 Task: Open Card Sales Pipeline Management in Board Knowledge Sharing to Workspace Accounts Payable and add a team member Softage.3@softage.net, a label Orange, a checklist Audit Support, an attachment from your computer, a color Orange and finally, add a card description 'Develop and launch new customer retention program for high-value customers' and a comment 'This task requires us to be proactive and take initiative, rather than waiting for others to act.'. Add a start date 'Jan 07, 1900' with a due date 'Jan 14, 1900'
Action: Mouse moved to (17, 241)
Screenshot: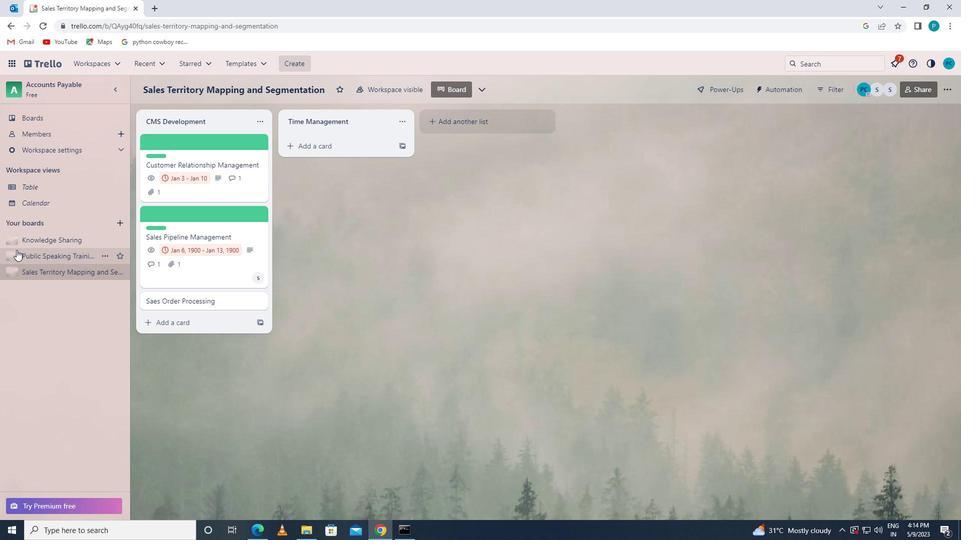
Action: Mouse pressed left at (17, 241)
Screenshot: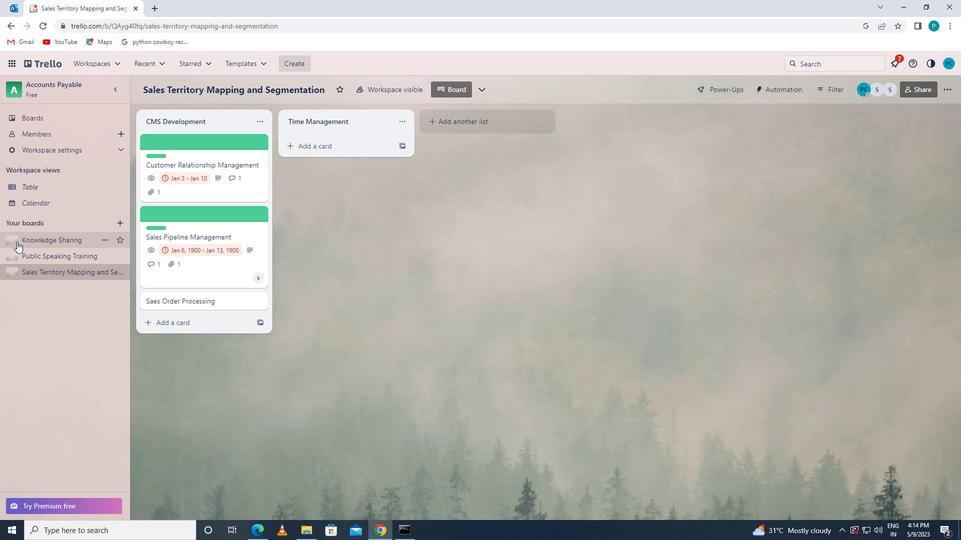 
Action: Mouse moved to (209, 313)
Screenshot: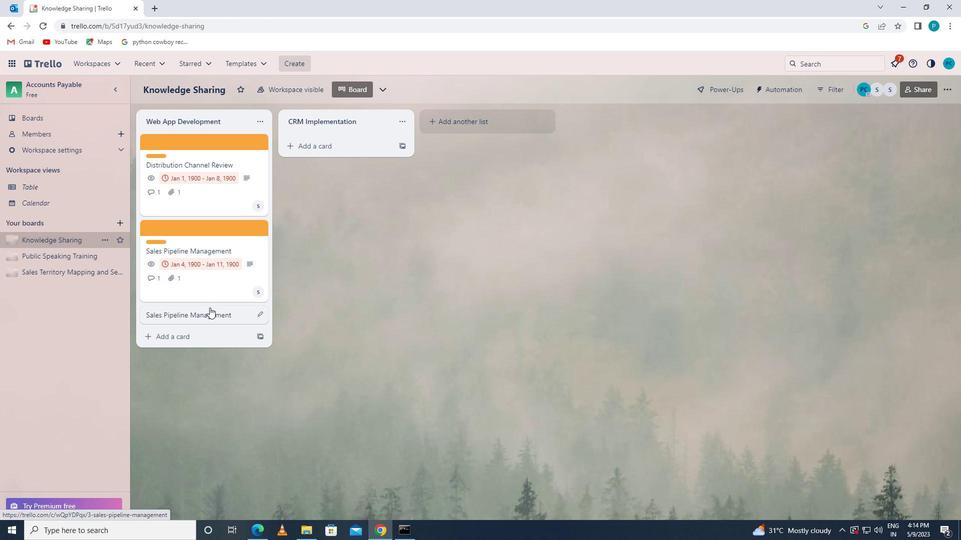 
Action: Mouse pressed left at (209, 313)
Screenshot: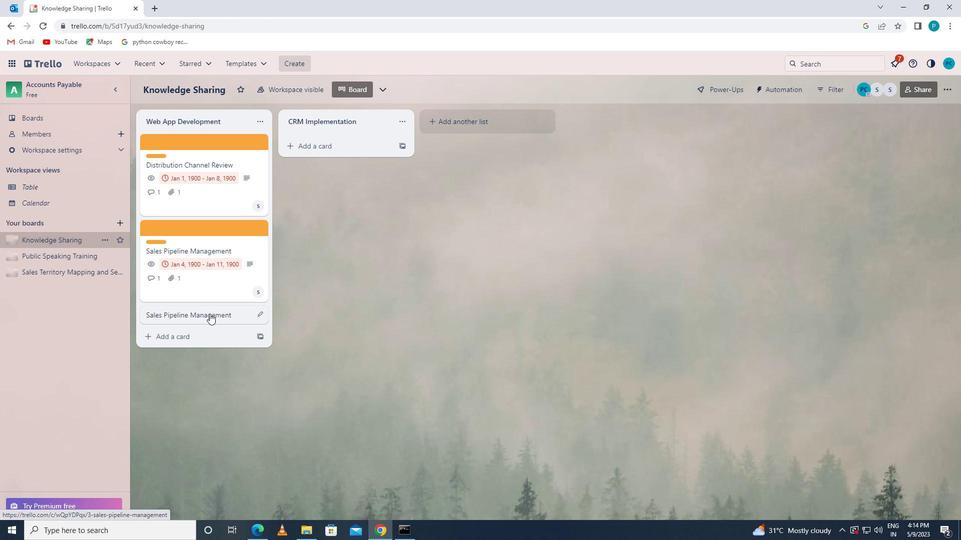 
Action: Mouse moved to (608, 178)
Screenshot: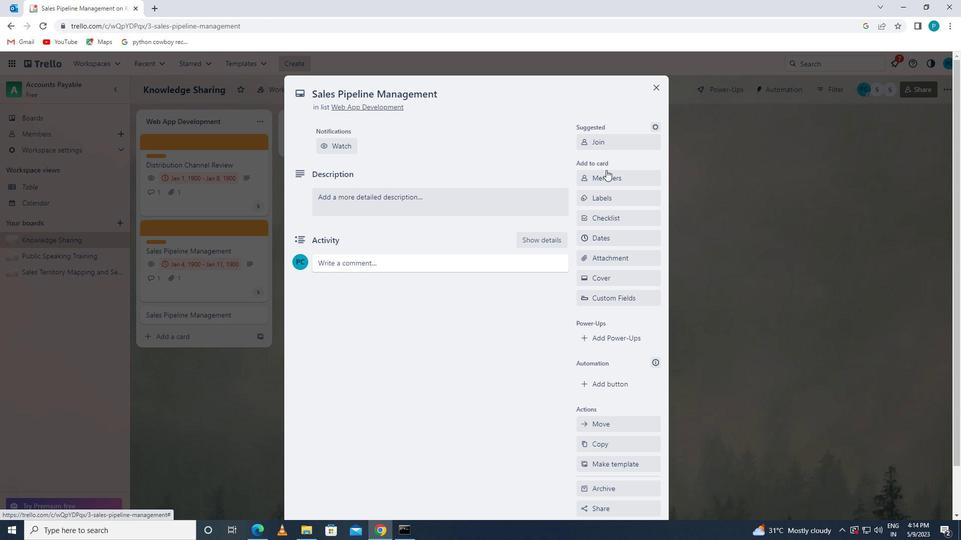
Action: Mouse pressed left at (608, 178)
Screenshot: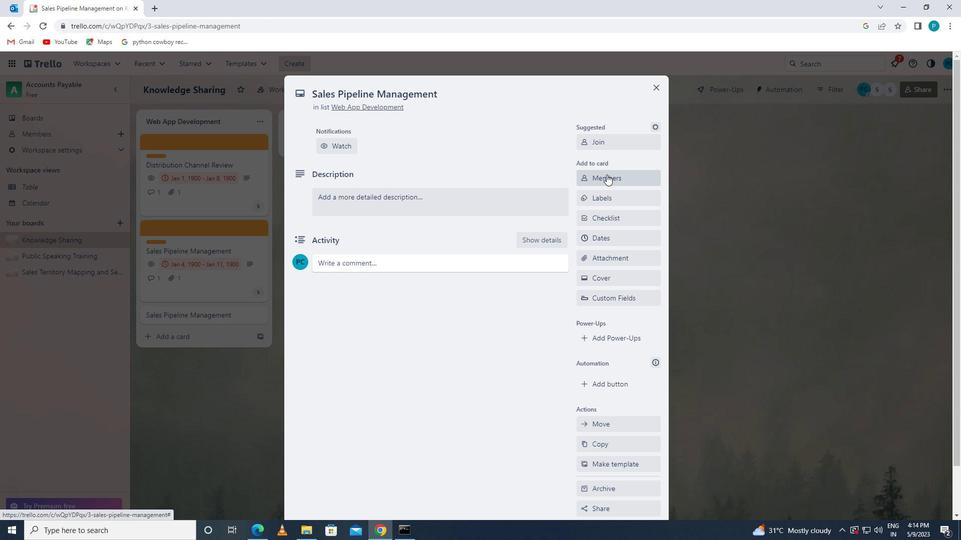 
Action: Key pressed <Key.caps_lock>s<Key.caps_lock>ofta
Screenshot: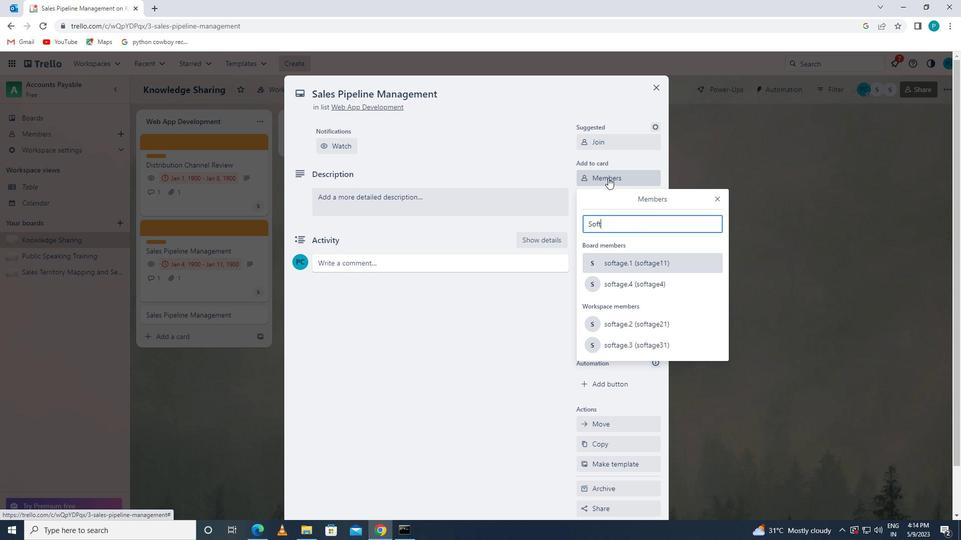 
Action: Mouse moved to (626, 352)
Screenshot: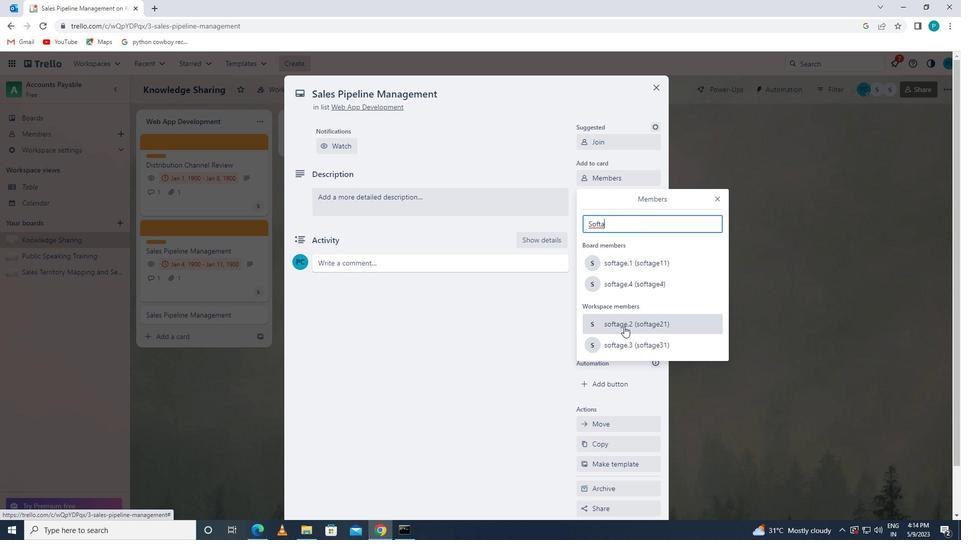 
Action: Mouse pressed left at (626, 352)
Screenshot: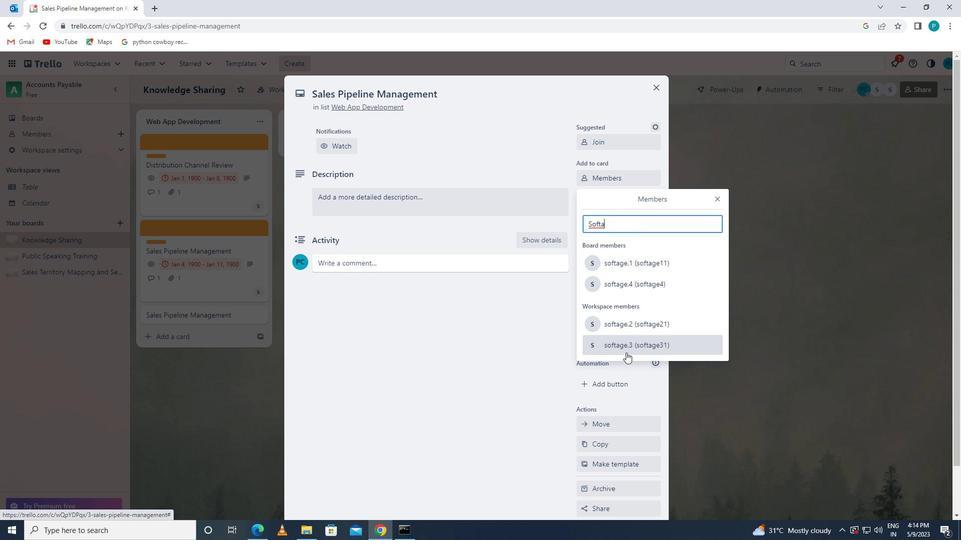 
Action: Mouse moved to (717, 197)
Screenshot: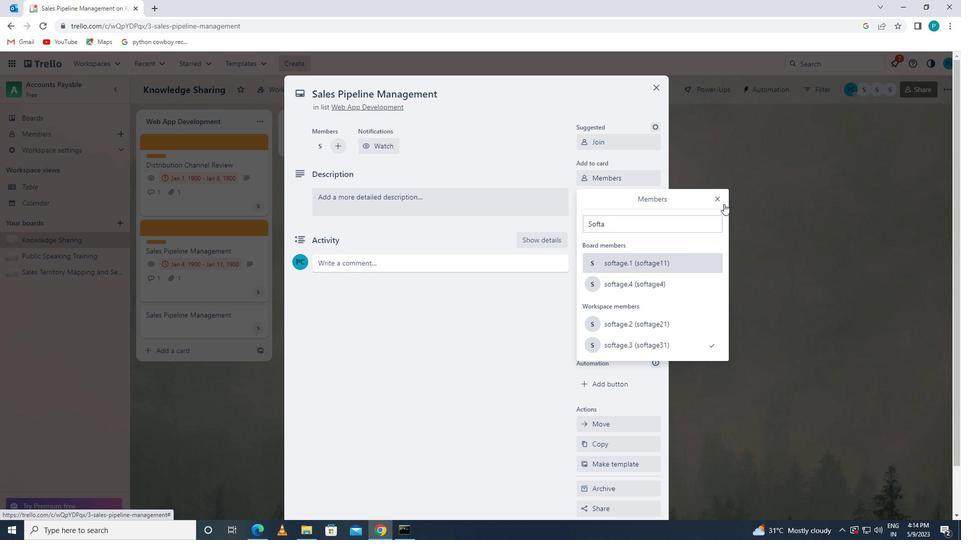 
Action: Mouse pressed left at (717, 197)
Screenshot: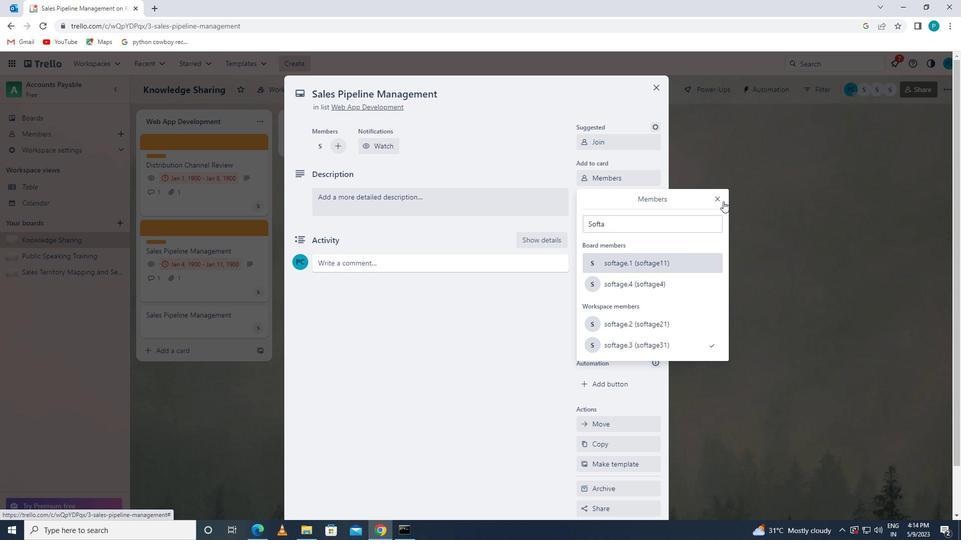 
Action: Mouse moved to (639, 198)
Screenshot: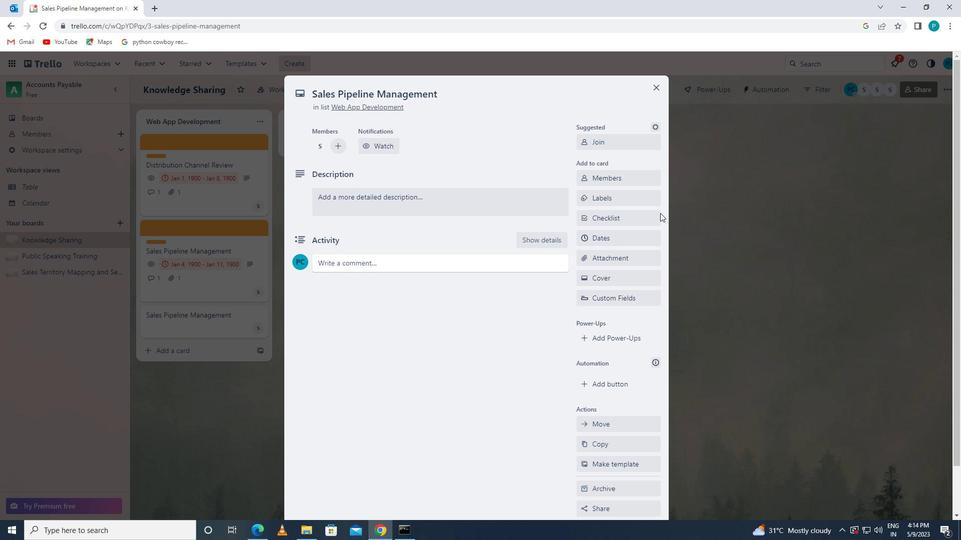 
Action: Mouse pressed left at (639, 198)
Screenshot: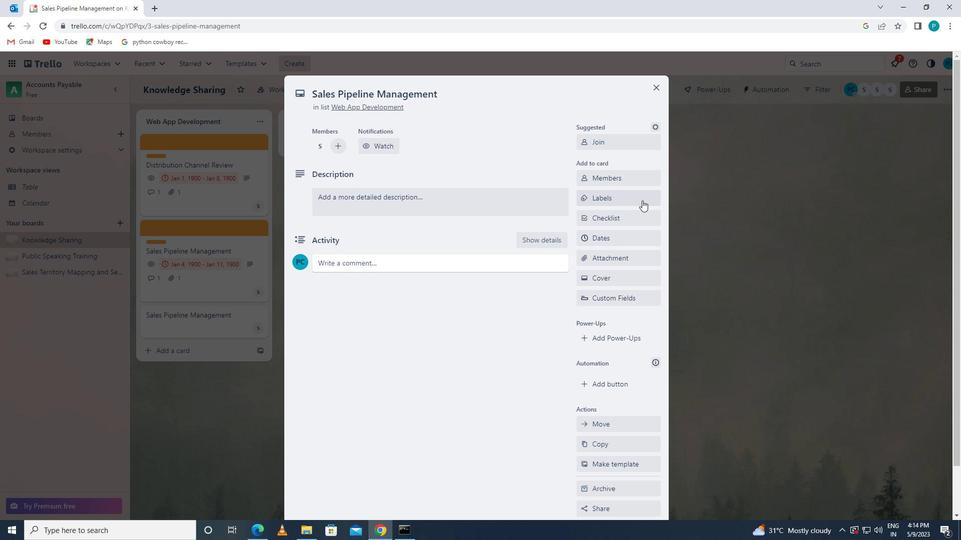 
Action: Mouse moved to (666, 398)
Screenshot: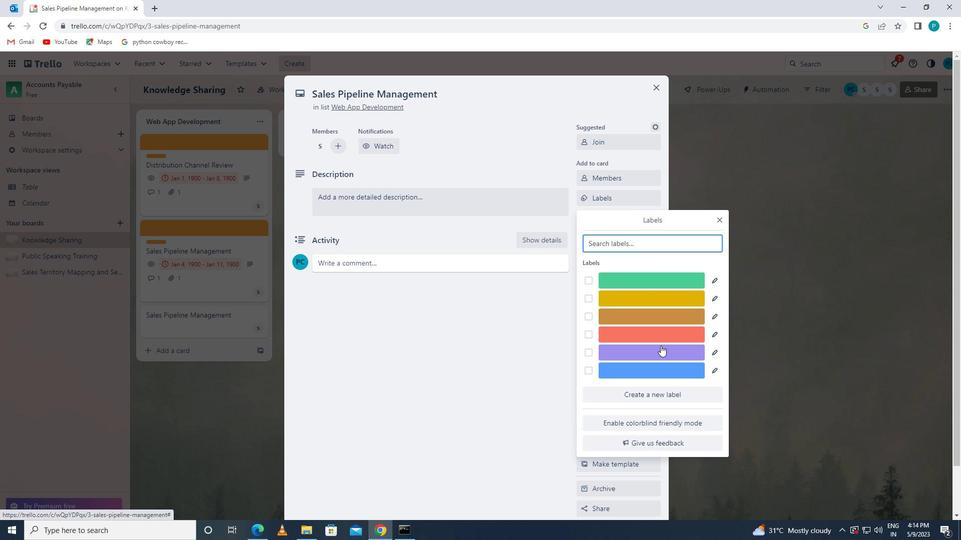 
Action: Mouse pressed left at (666, 398)
Screenshot: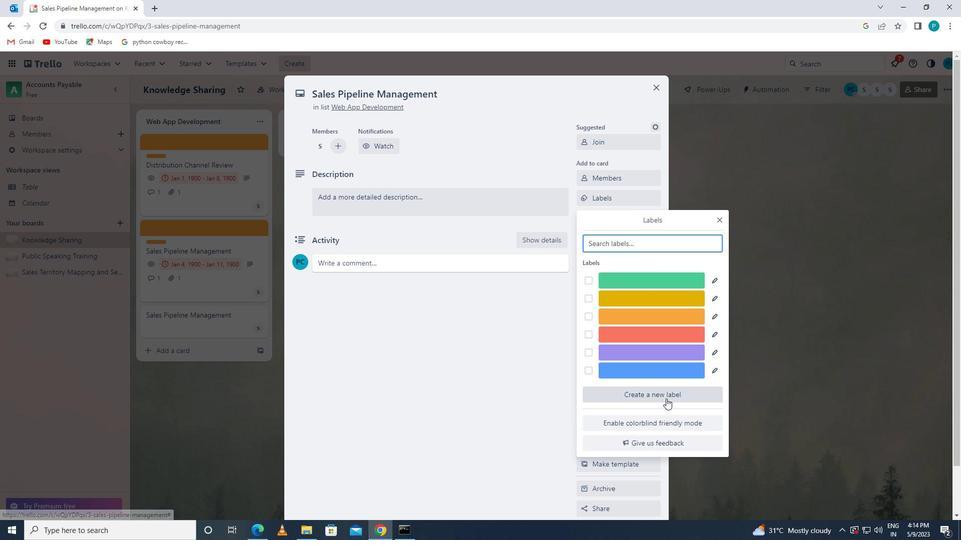 
Action: Mouse moved to (648, 362)
Screenshot: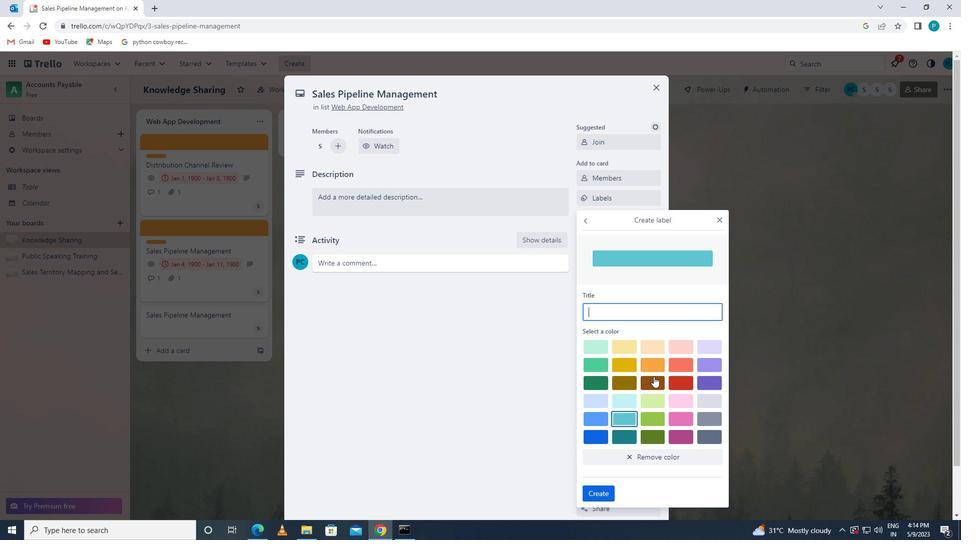 
Action: Mouse pressed left at (648, 362)
Screenshot: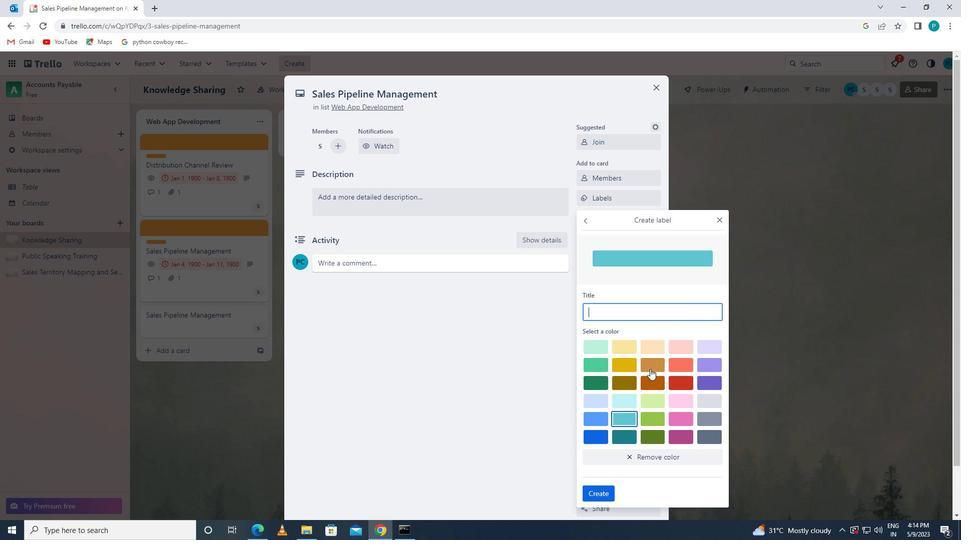 
Action: Mouse moved to (607, 494)
Screenshot: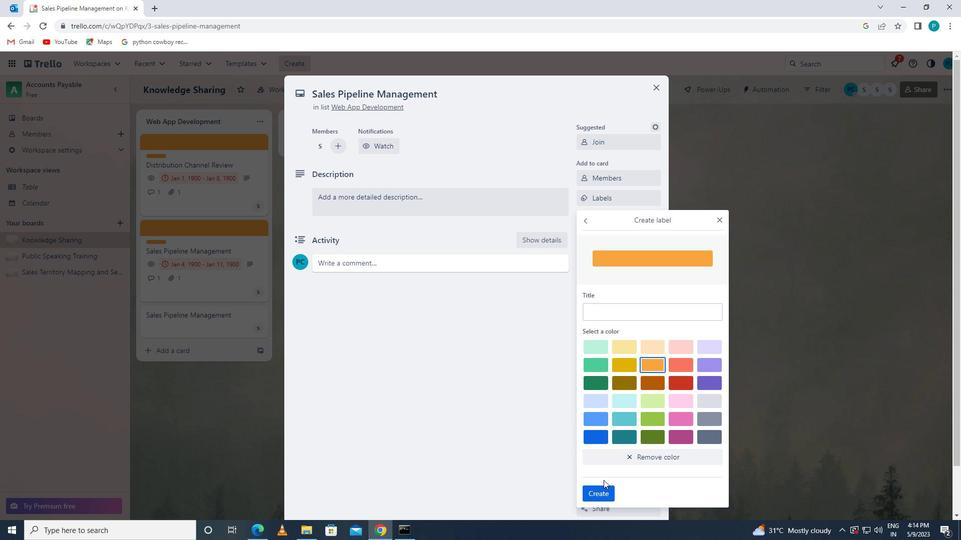 
Action: Mouse pressed left at (607, 494)
Screenshot: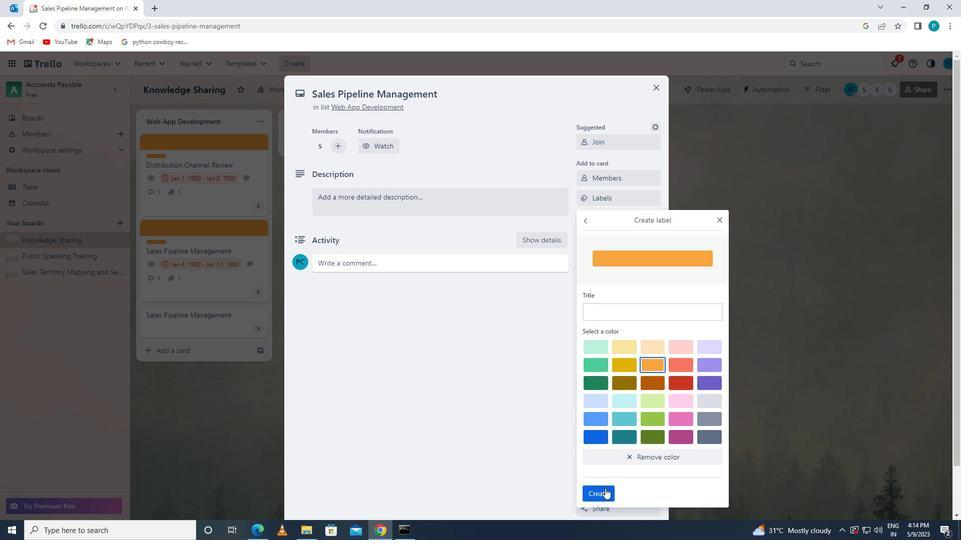 
Action: Mouse moved to (719, 215)
Screenshot: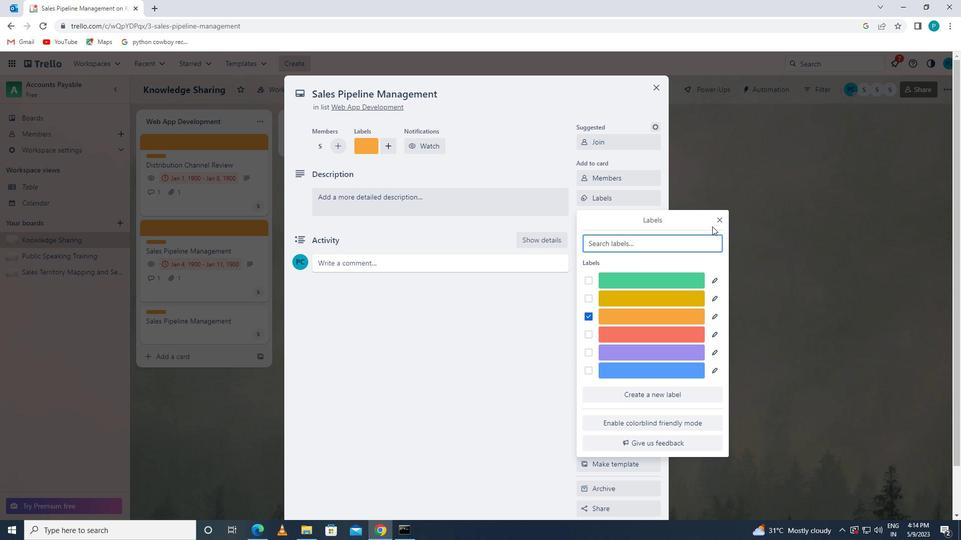 
Action: Mouse pressed left at (719, 215)
Screenshot: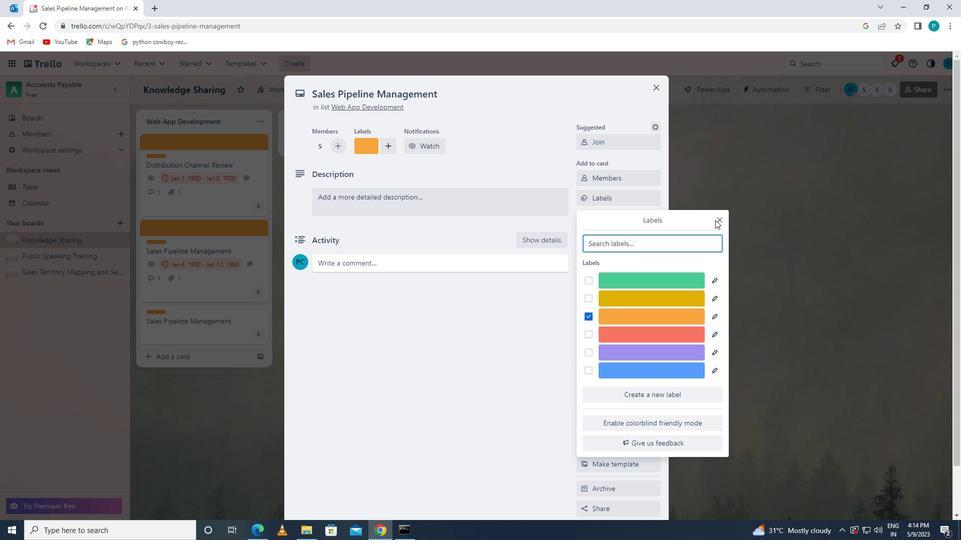 
Action: Mouse moved to (602, 216)
Screenshot: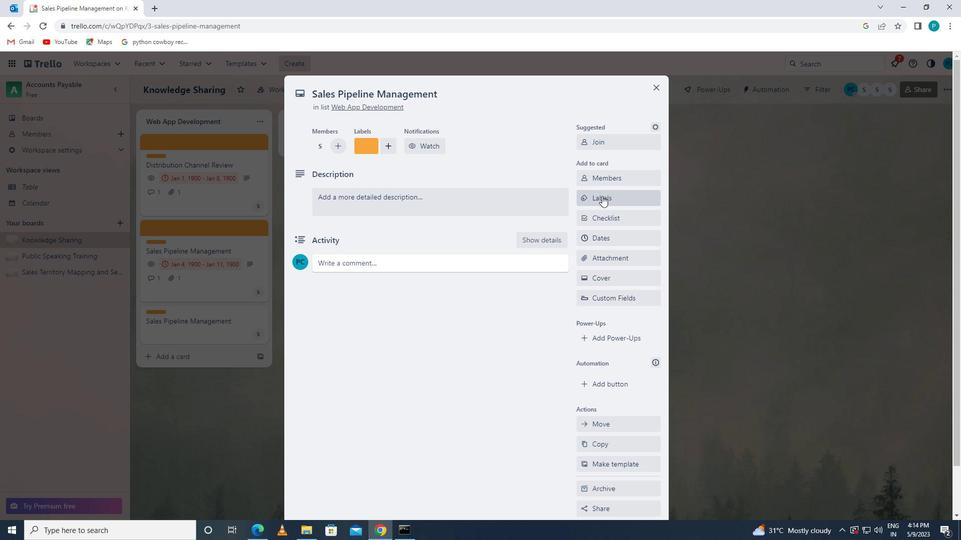 
Action: Mouse pressed left at (602, 216)
Screenshot: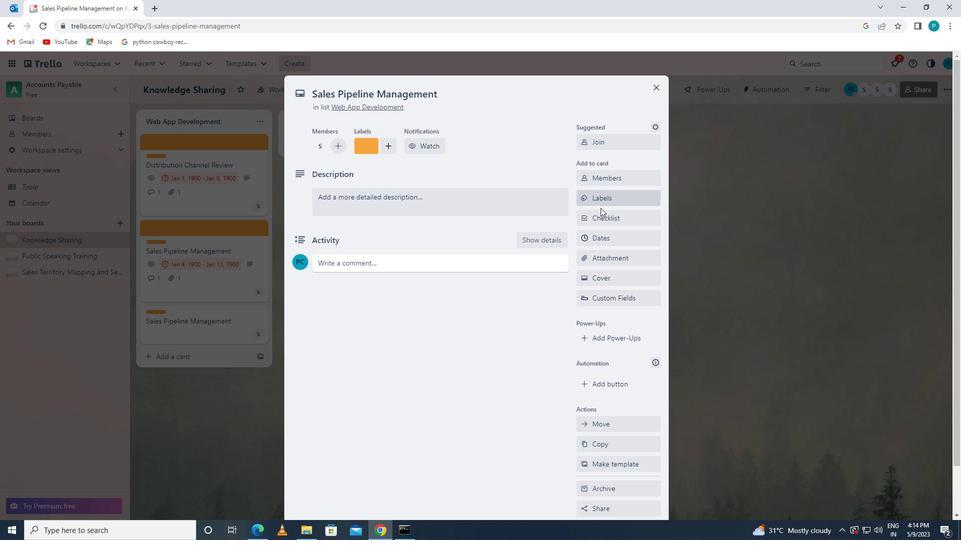 
Action: Mouse moved to (611, 232)
Screenshot: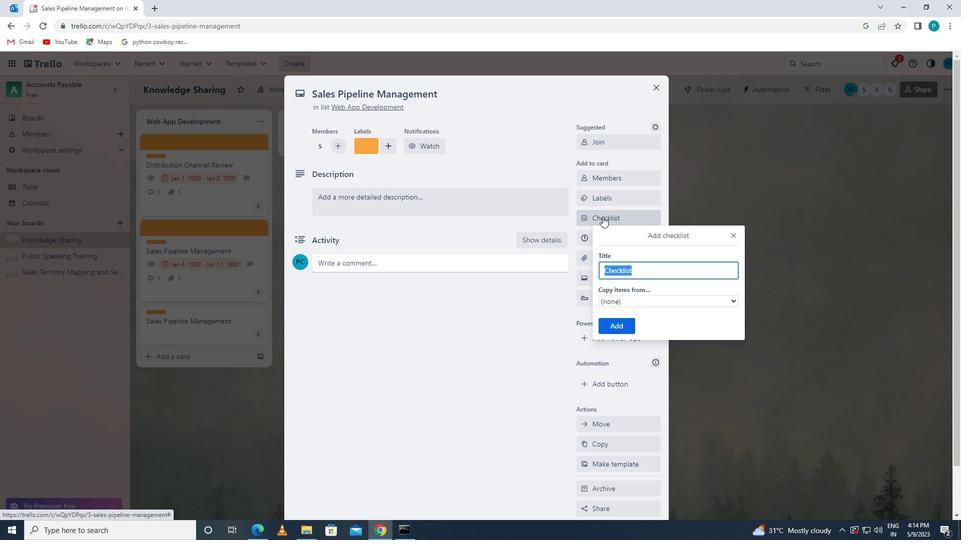 
Action: Key pressed <Key.caps_lock>a<Key.caps_lock>
Screenshot: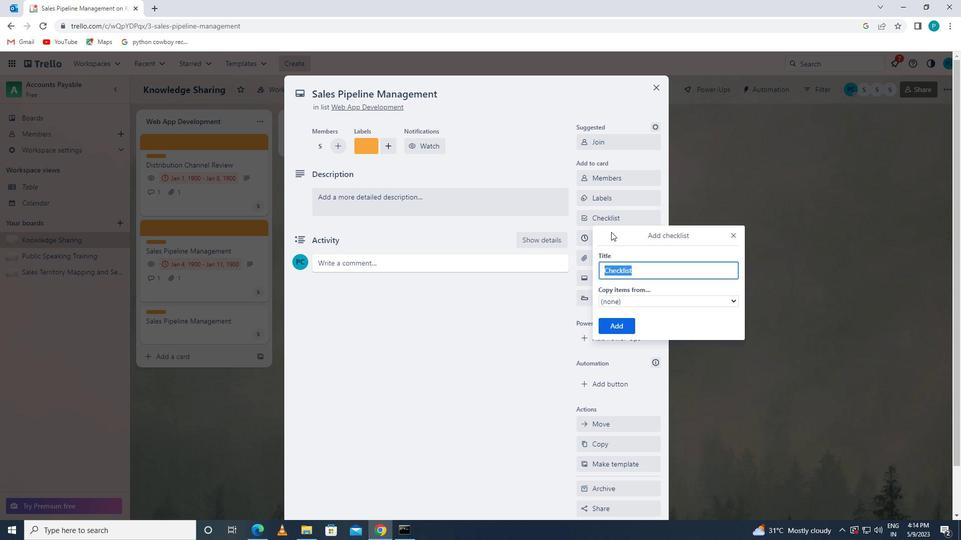 
Action: Mouse moved to (666, 292)
Screenshot: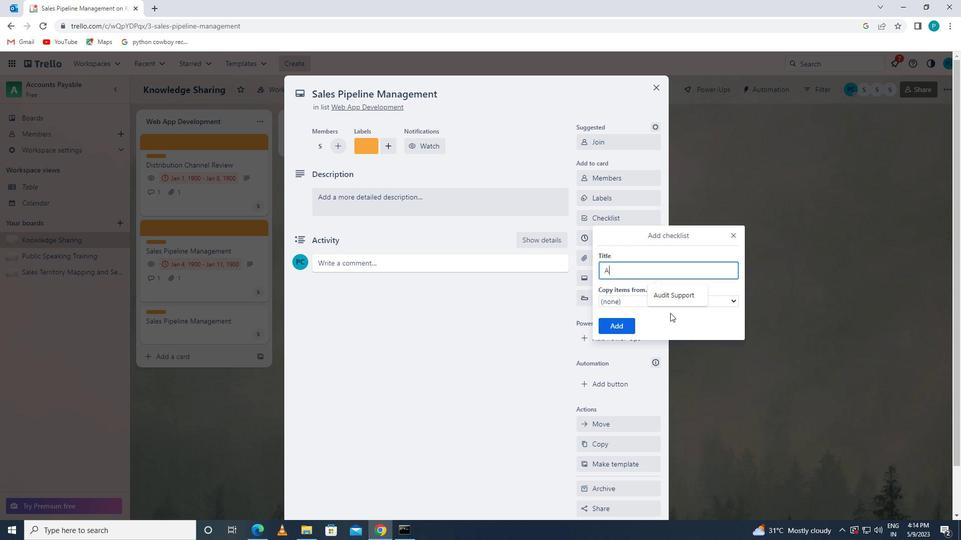 
Action: Mouse pressed left at (666, 292)
Screenshot: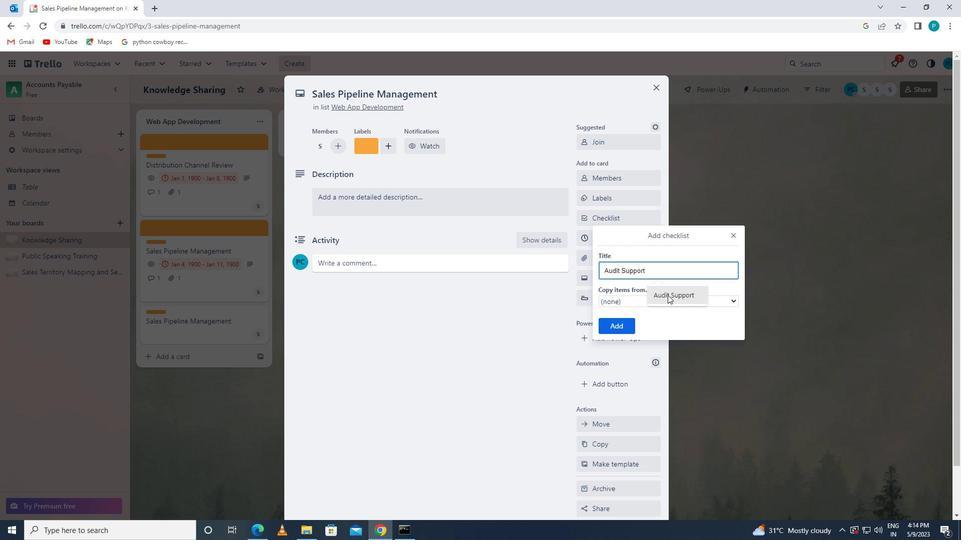 
Action: Mouse moved to (605, 321)
Screenshot: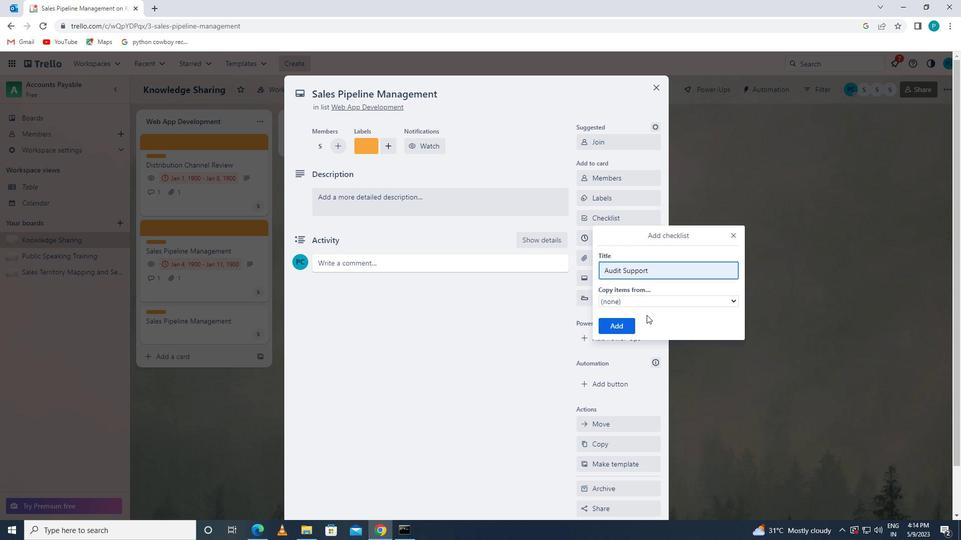 
Action: Mouse pressed left at (605, 321)
Screenshot: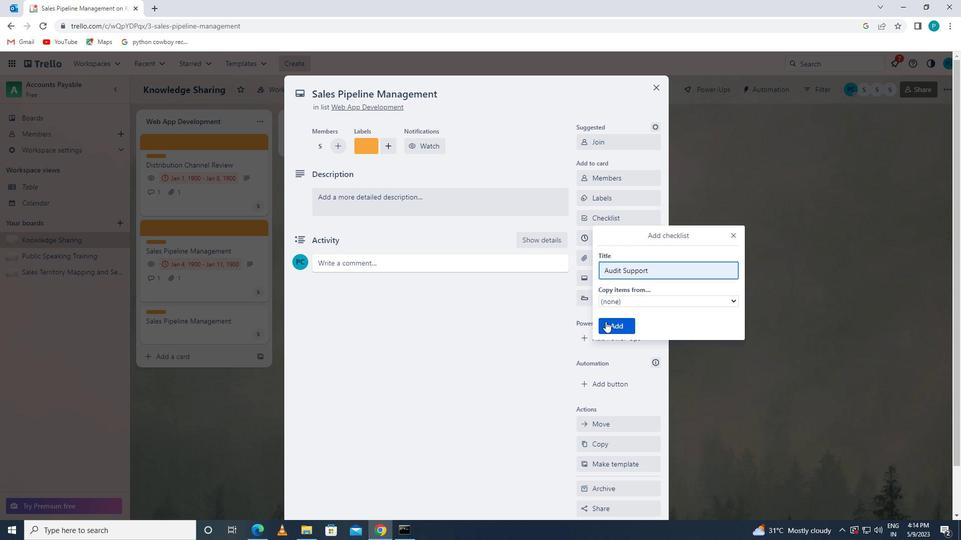 
Action: Mouse moved to (612, 261)
Screenshot: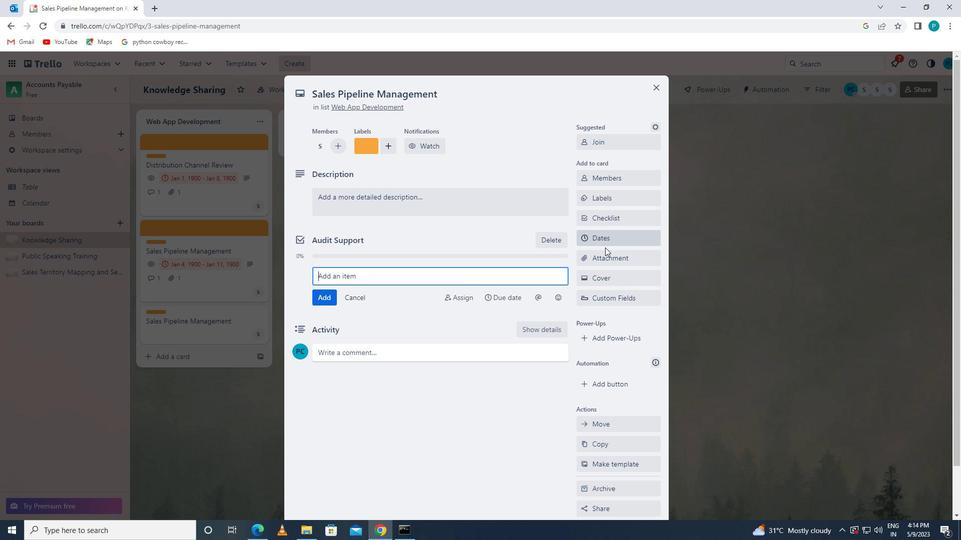 
Action: Mouse pressed left at (612, 261)
Screenshot: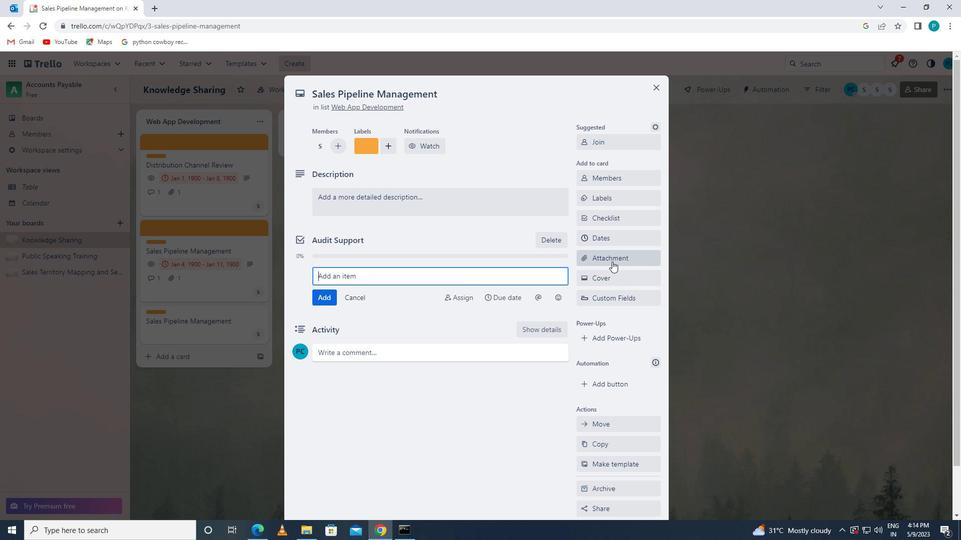 
Action: Mouse moved to (598, 304)
Screenshot: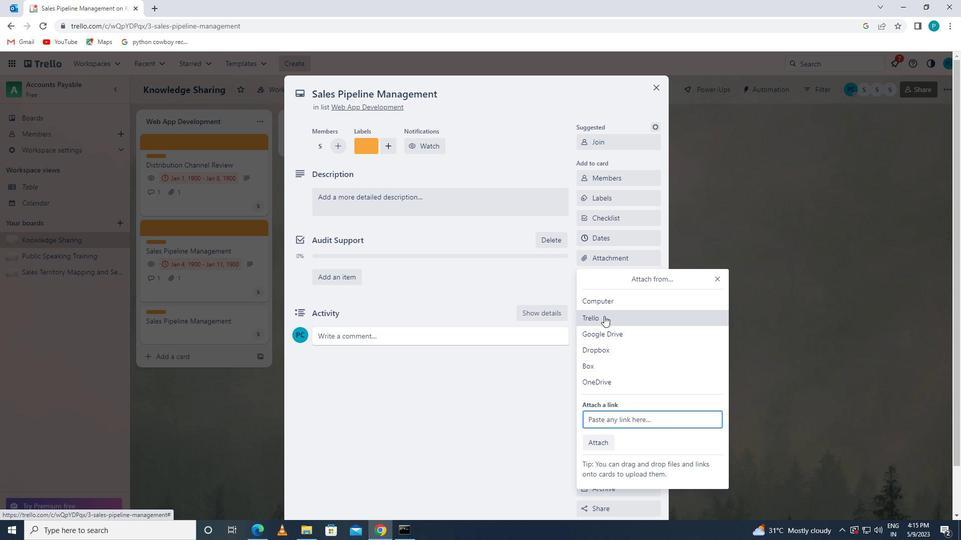 
Action: Mouse pressed left at (598, 304)
Screenshot: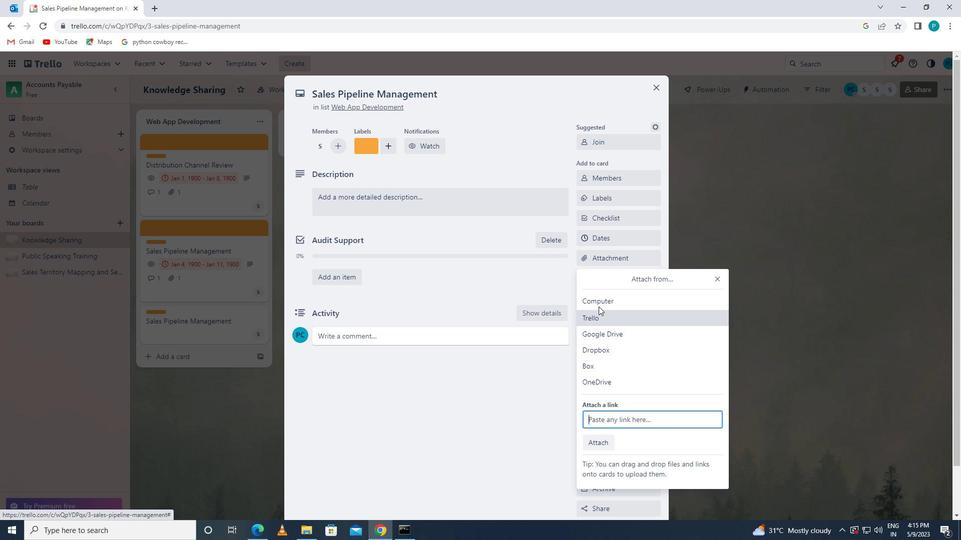 
Action: Mouse moved to (213, 72)
Screenshot: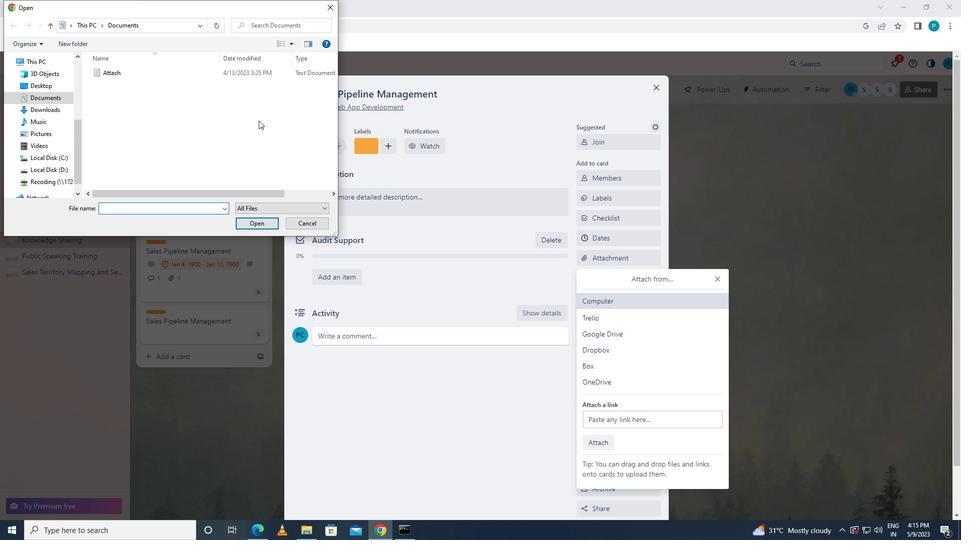 
Action: Mouse pressed left at (213, 72)
Screenshot: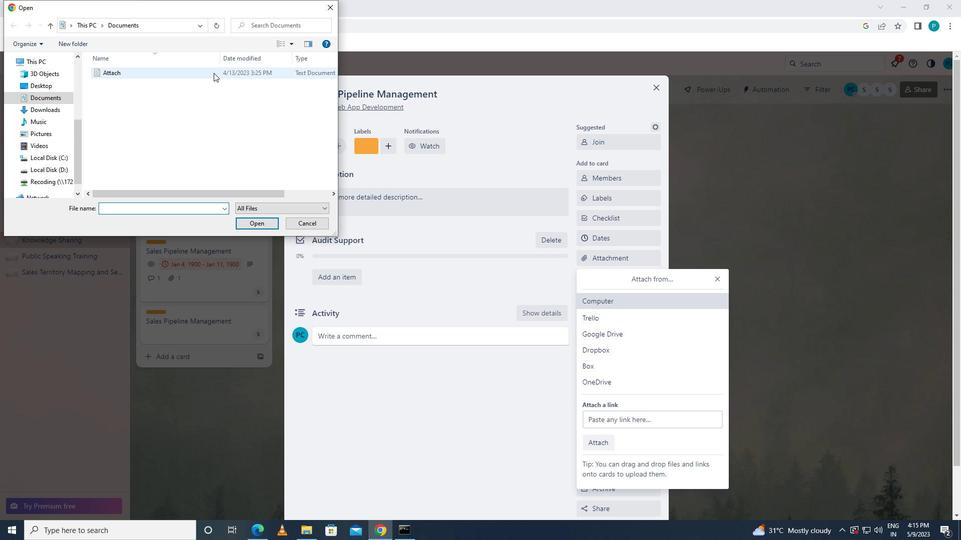 
Action: Mouse moved to (262, 223)
Screenshot: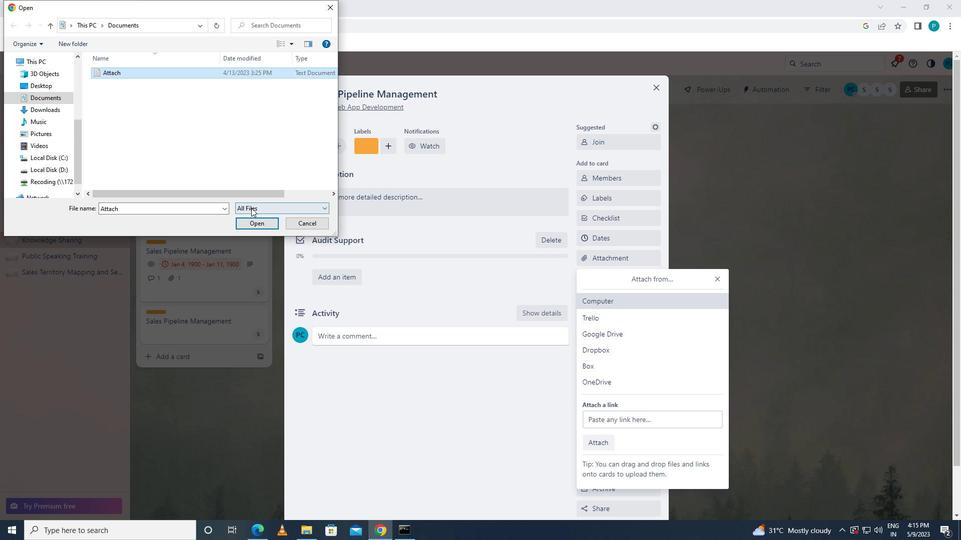 
Action: Mouse pressed left at (262, 223)
Screenshot: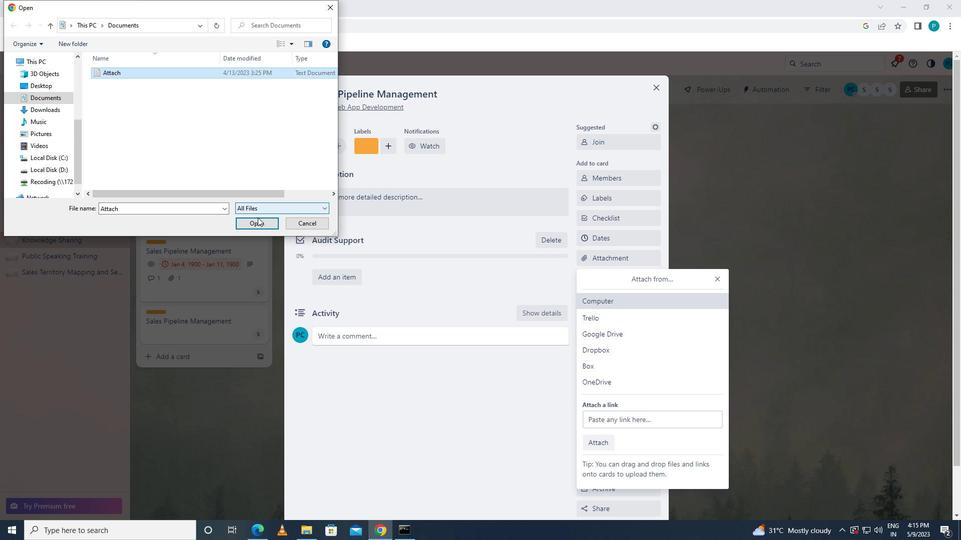 
Action: Mouse moved to (609, 272)
Screenshot: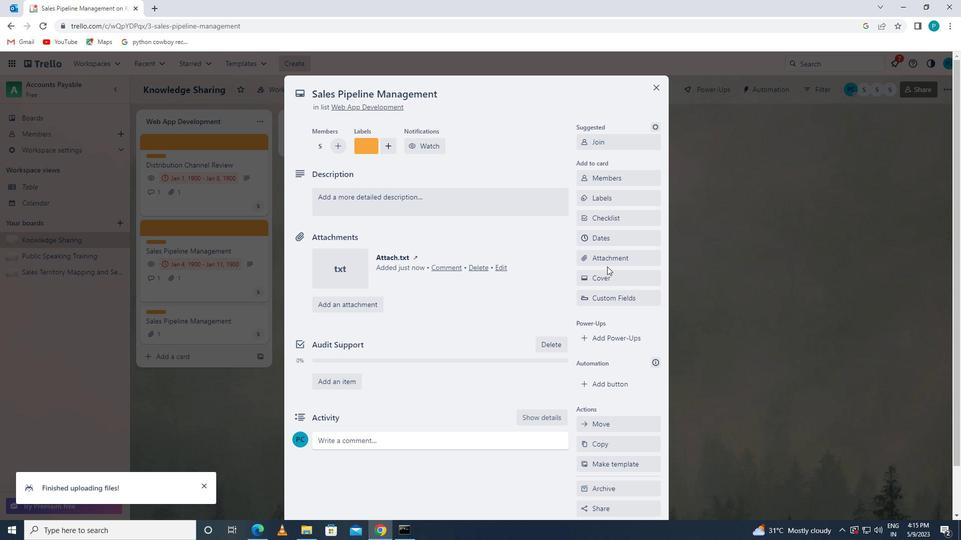
Action: Mouse pressed left at (609, 272)
Screenshot: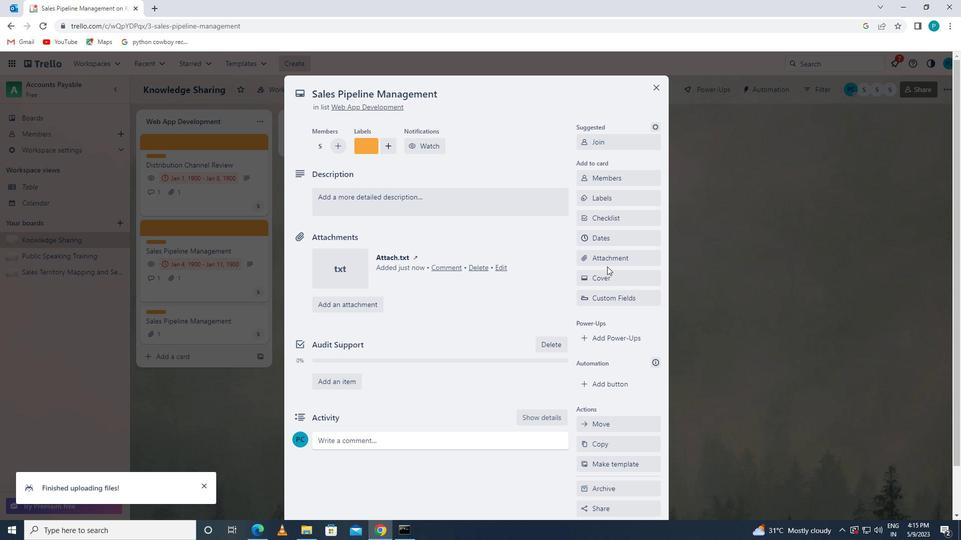 
Action: Mouse moved to (658, 314)
Screenshot: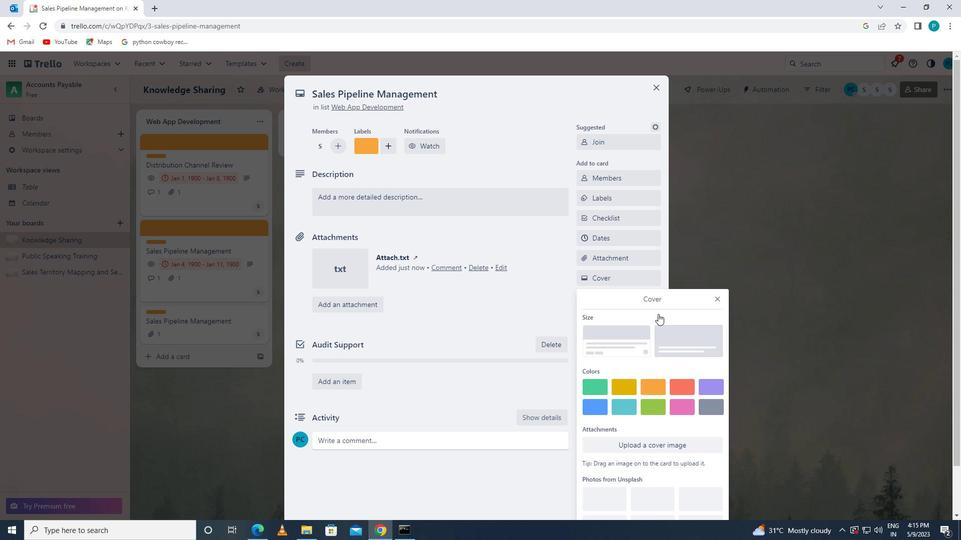 
Action: Mouse pressed left at (658, 314)
Screenshot: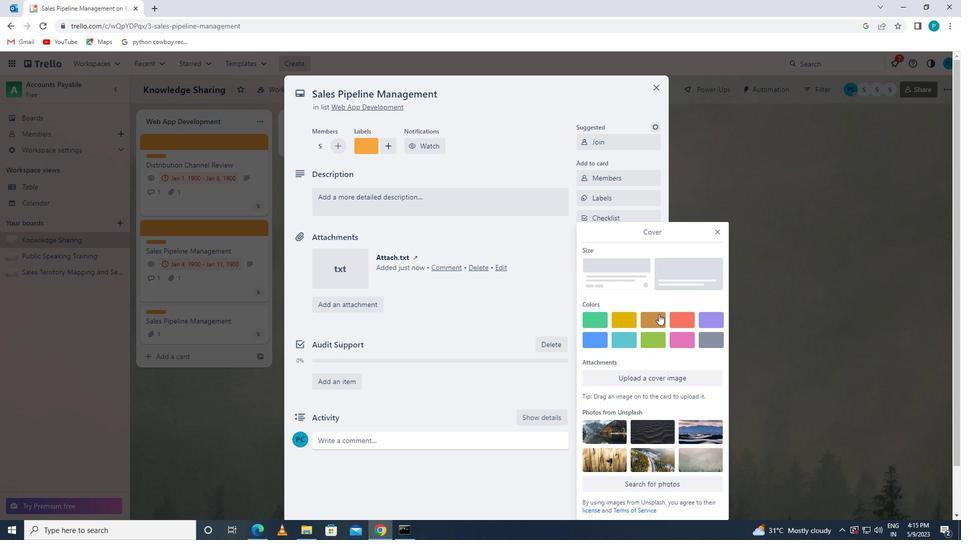 
Action: Mouse moved to (713, 215)
Screenshot: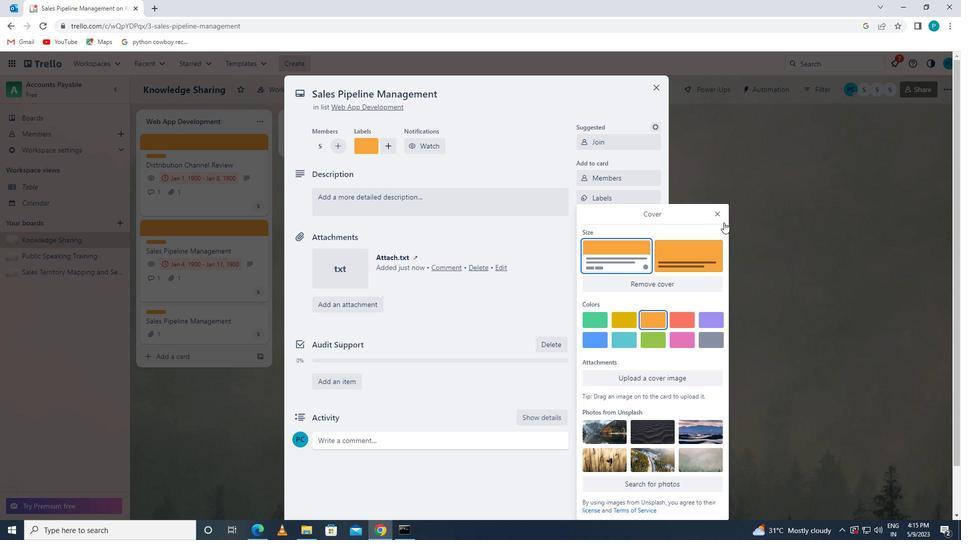 
Action: Mouse pressed left at (713, 215)
Screenshot: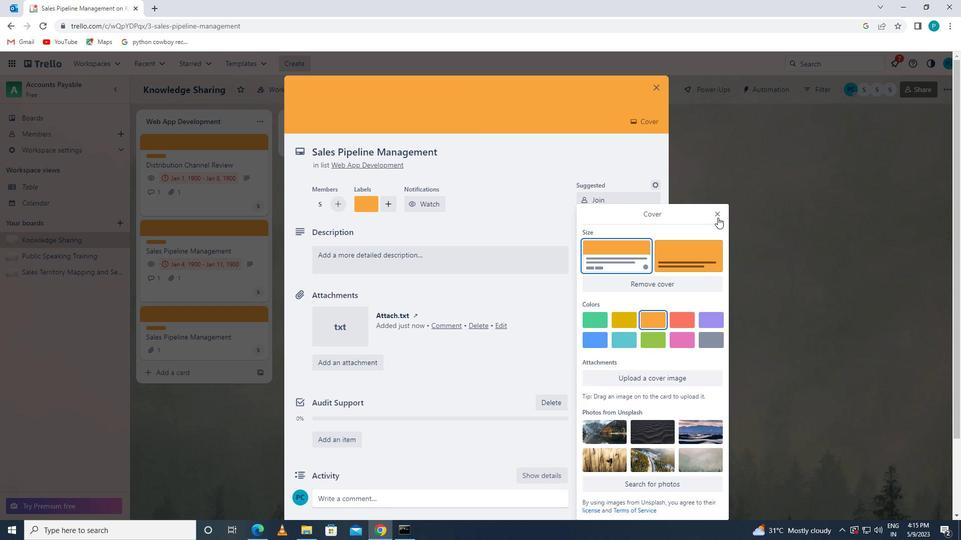 
Action: Mouse moved to (355, 266)
Screenshot: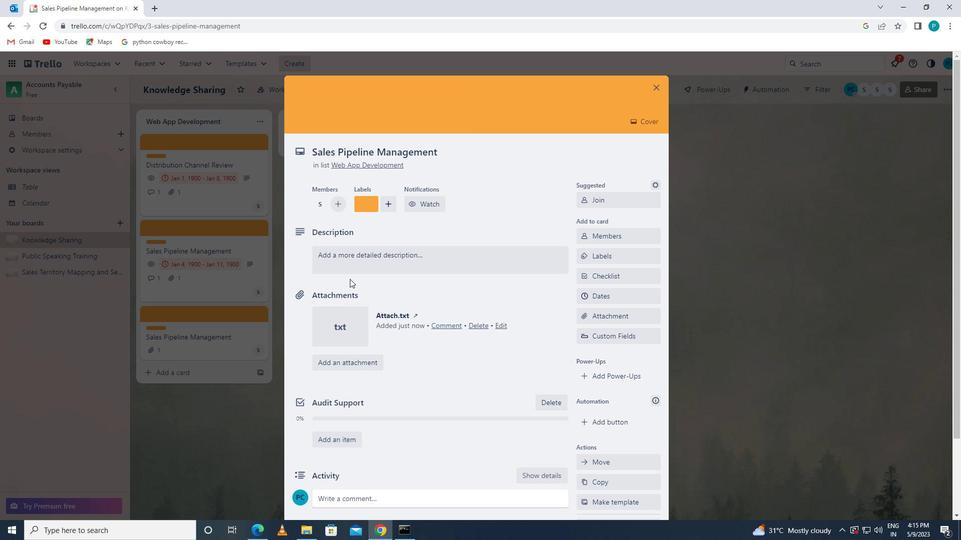 
Action: Mouse pressed left at (355, 266)
Screenshot: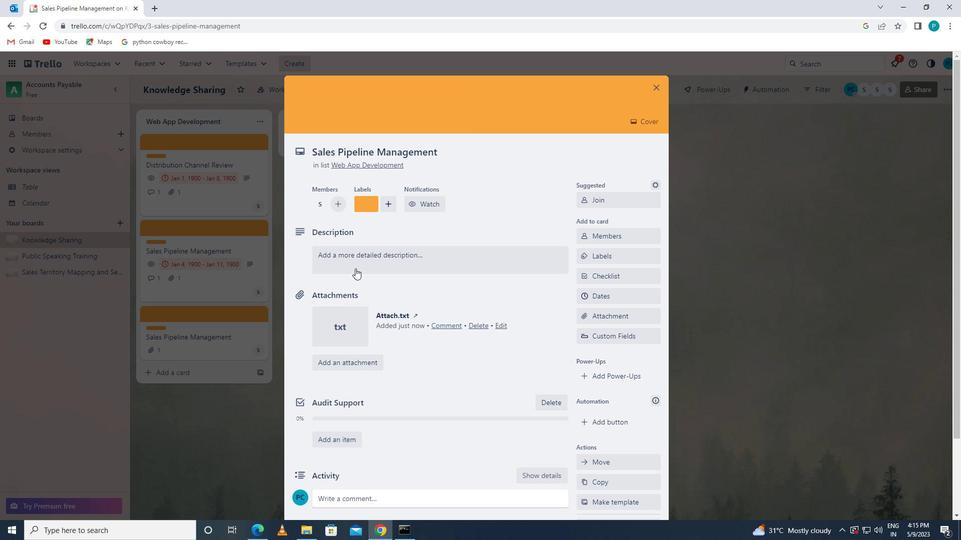 
Action: Key pressed '<Key.caps_lock>d<Key.caps_lock>evelop<Key.space>and<Key.space>launch<Key.space>new<Key.space>customer<Key.space>retention<Key.space>program<Key.space>for<Key.space>high<Key.space>-value<Key.space>customers'<Key.space>a<Key.backspace>
Screenshot: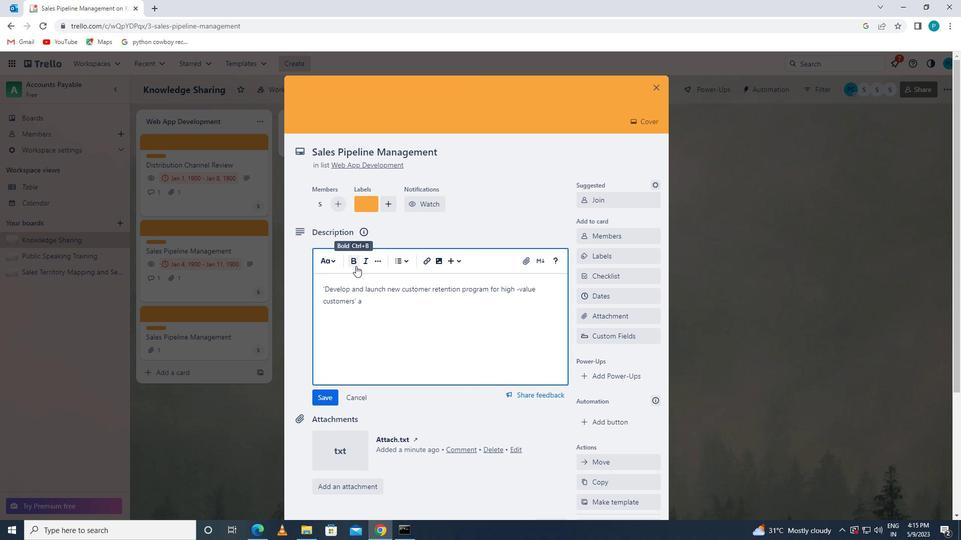 
Action: Mouse moved to (317, 394)
Screenshot: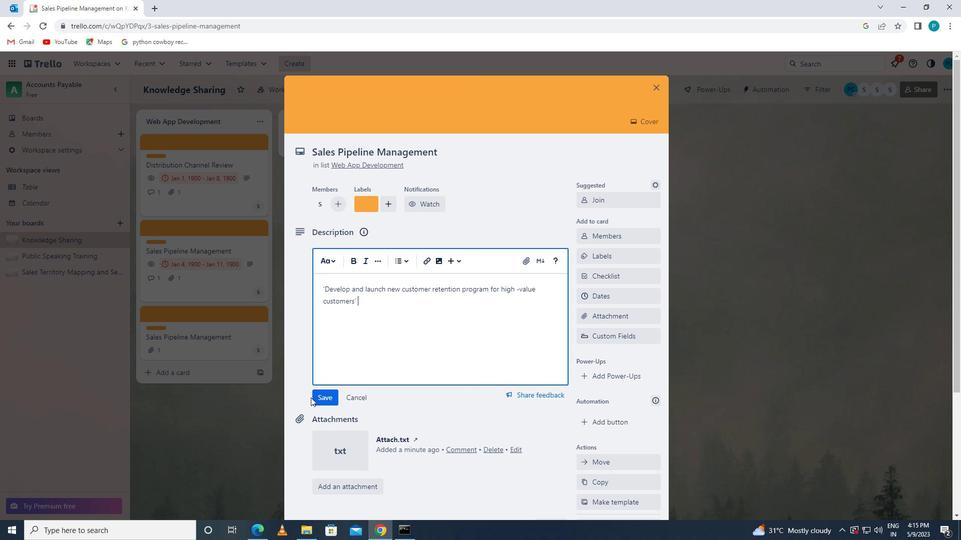 
Action: Mouse pressed left at (317, 394)
Screenshot: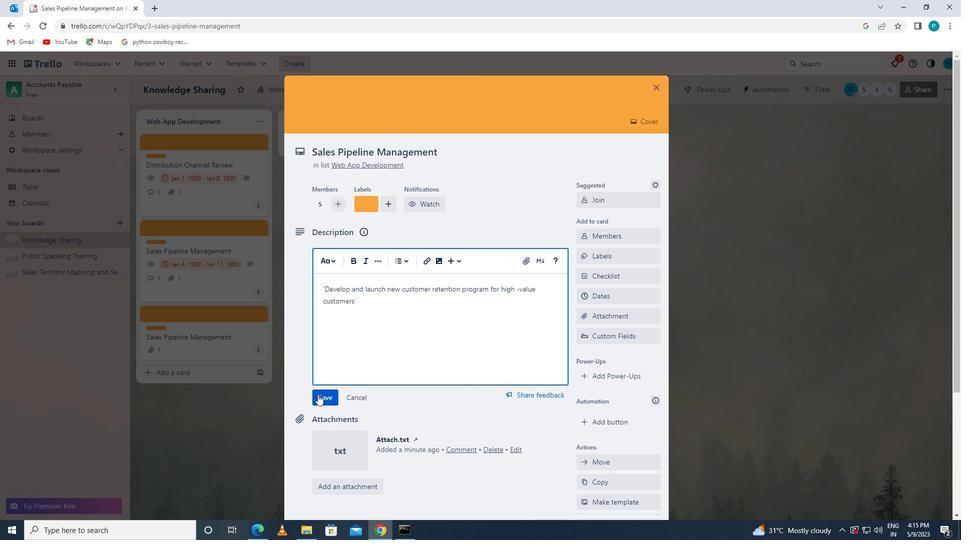 
Action: Mouse moved to (319, 323)
Screenshot: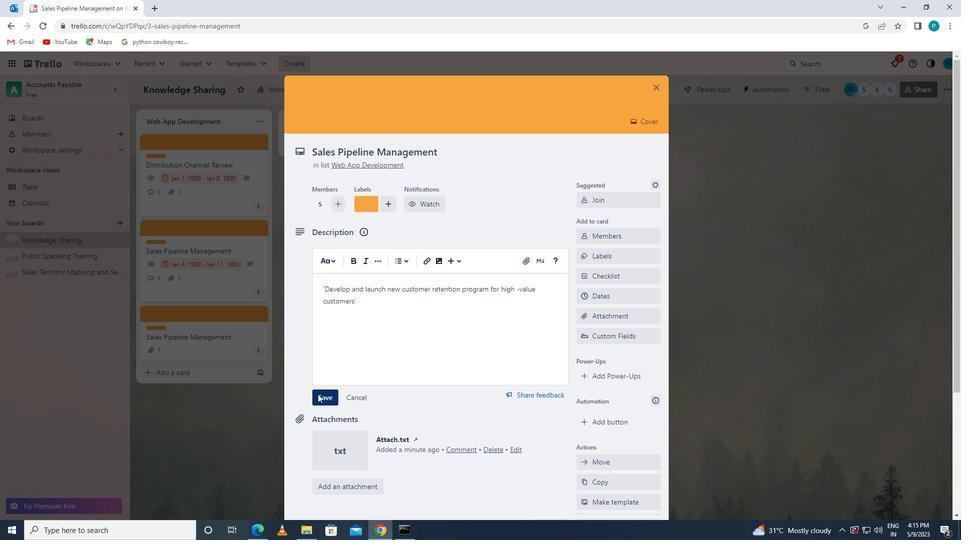 
Action: Mouse scrolled (319, 323) with delta (0, 0)
Screenshot: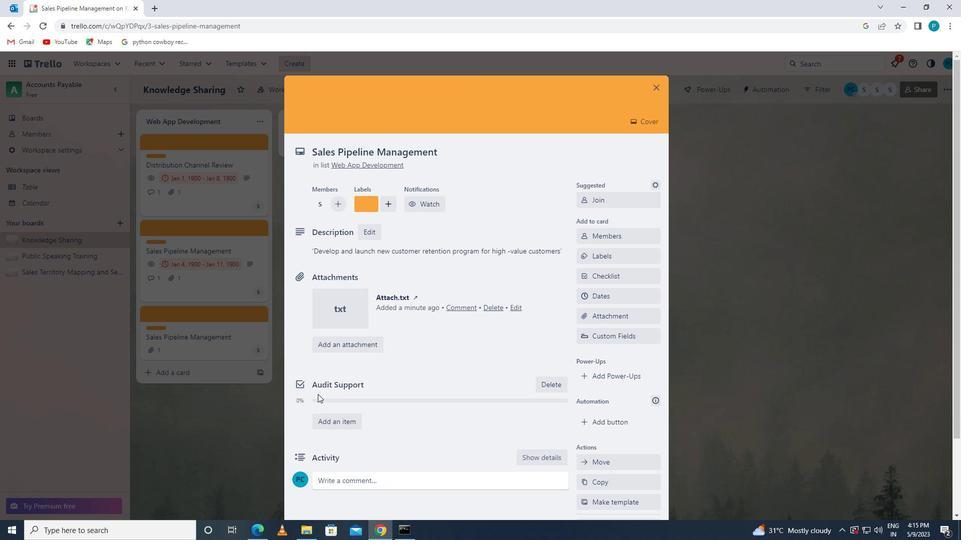 
Action: Mouse moved to (325, 339)
Screenshot: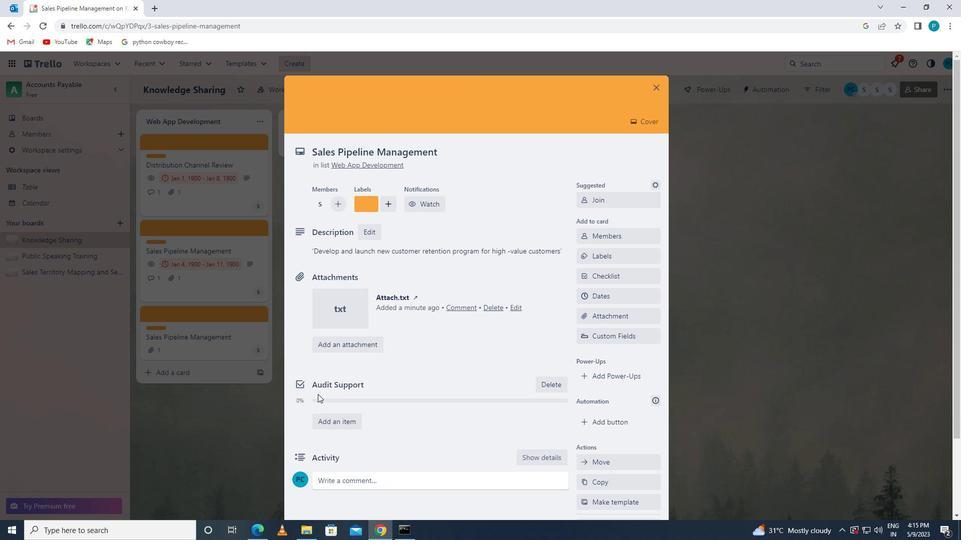 
Action: Mouse scrolled (325, 338) with delta (0, 0)
Screenshot: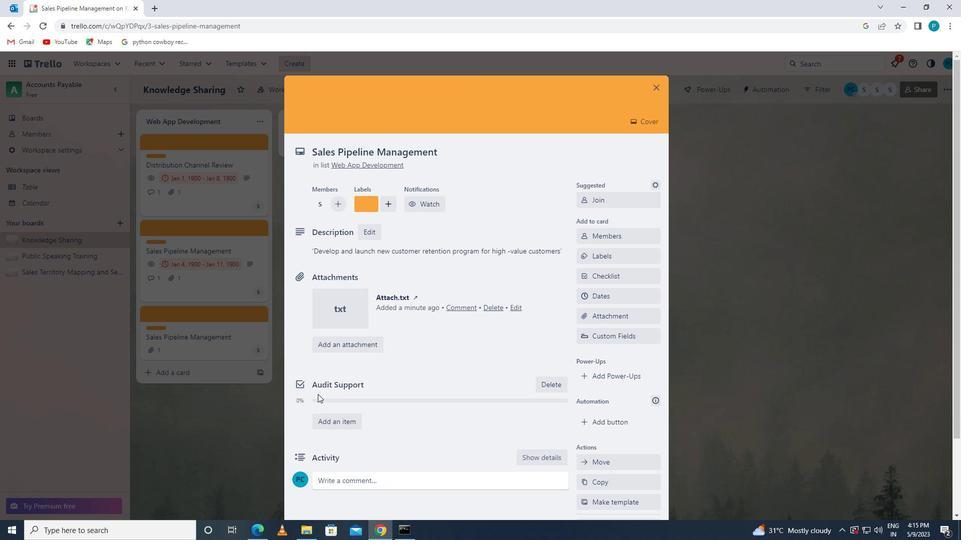 
Action: Mouse moved to (334, 355)
Screenshot: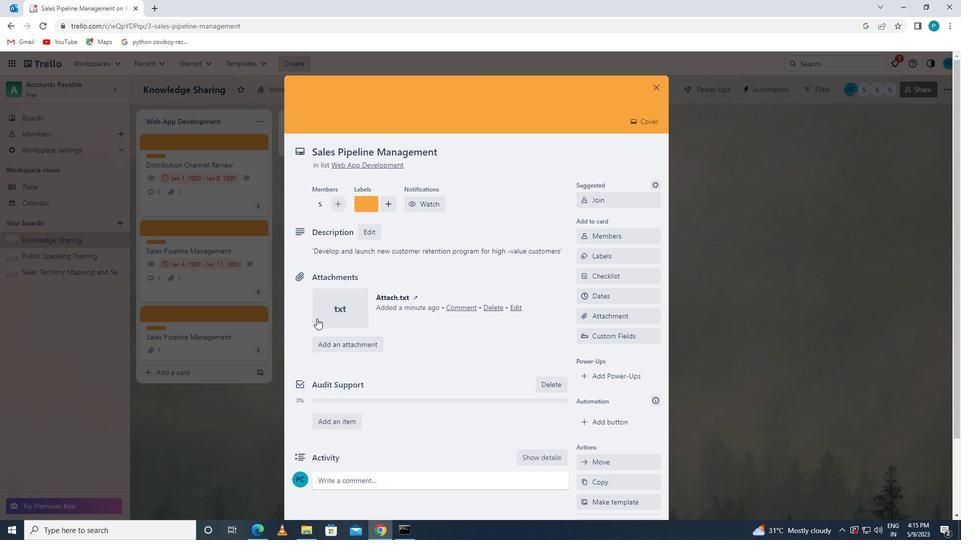 
Action: Mouse scrolled (334, 354) with delta (0, 0)
Screenshot: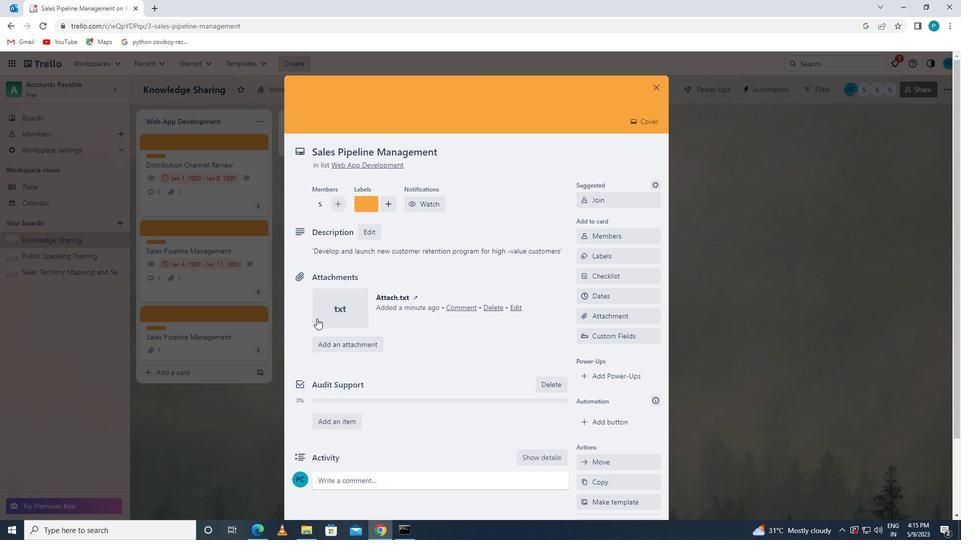 
Action: Mouse moved to (339, 382)
Screenshot: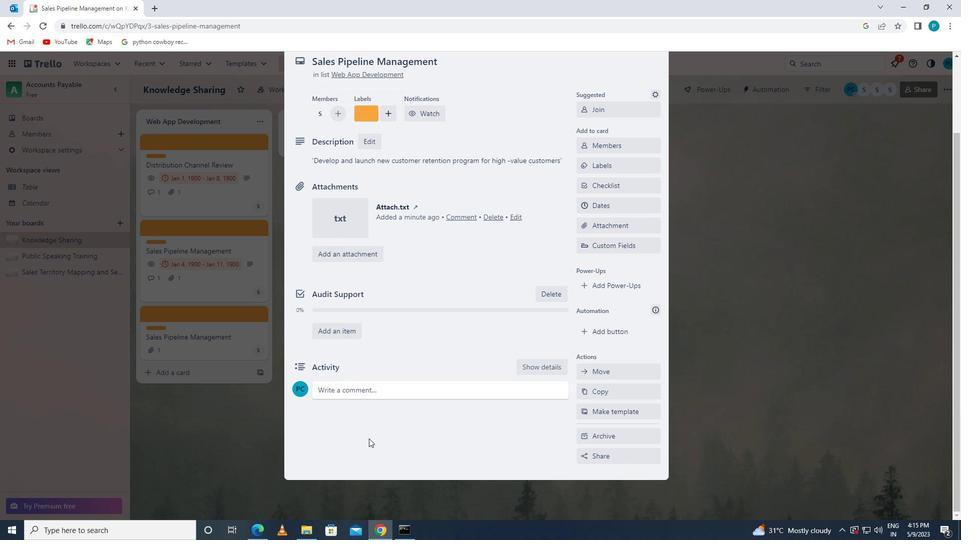 
Action: Mouse pressed left at (339, 382)
Screenshot: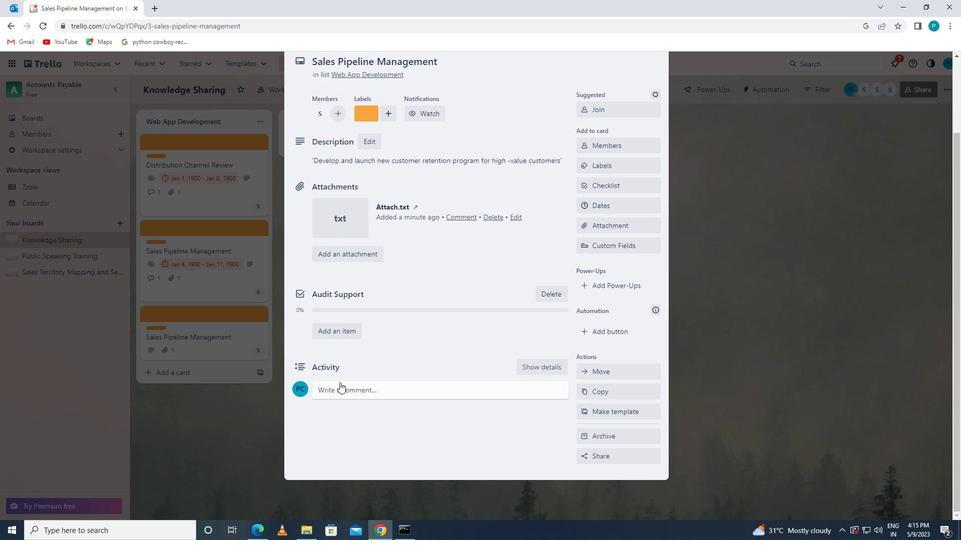 
Action: Mouse moved to (341, 386)
Screenshot: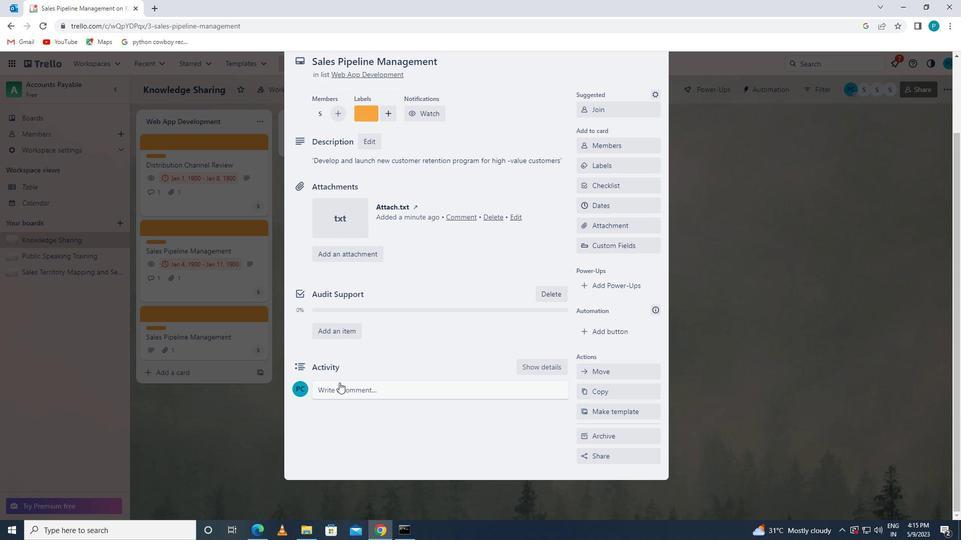 
Action: Key pressed '<Key.caps_lock>t<Key.caps_lock>his<Key.space>task<Key.space>requires<Key.space>us<Key.space>to<Key.space>t<Key.backspace>be<Key.space>proactive<Key.space>and<Key.space>take<Key.space>o<Key.backspace>initiative<Key.space>,rather<Key.space>than<Key.space>a<Key.backspace>waiting<Key.space>for<Key.space>others<Key.space>to<Key.space>act.'.
Screenshot: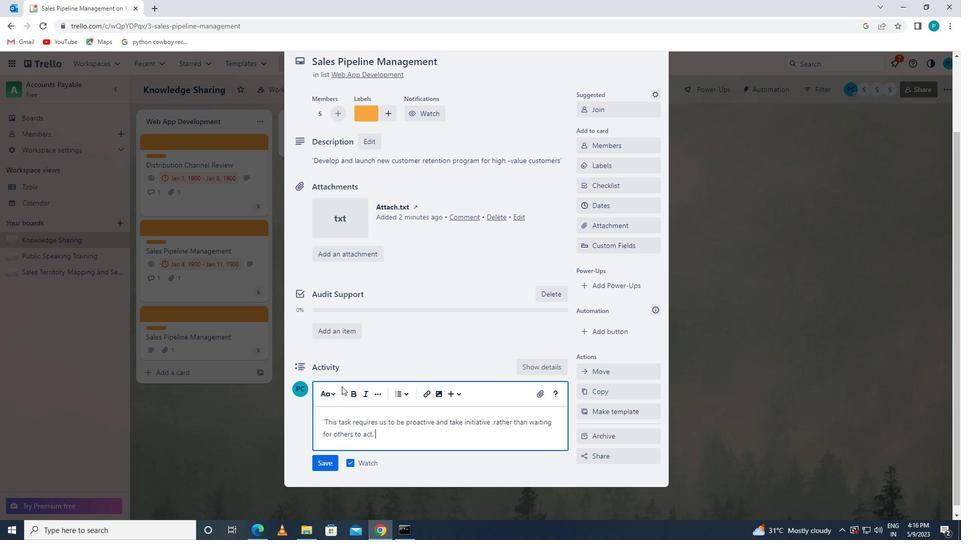 
Action: Mouse moved to (320, 461)
Screenshot: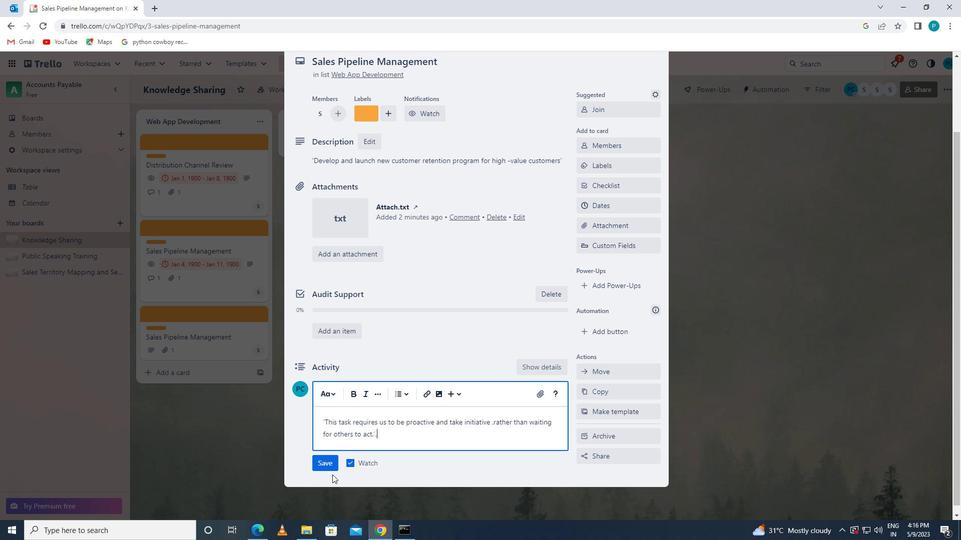 
Action: Mouse pressed left at (320, 461)
Screenshot: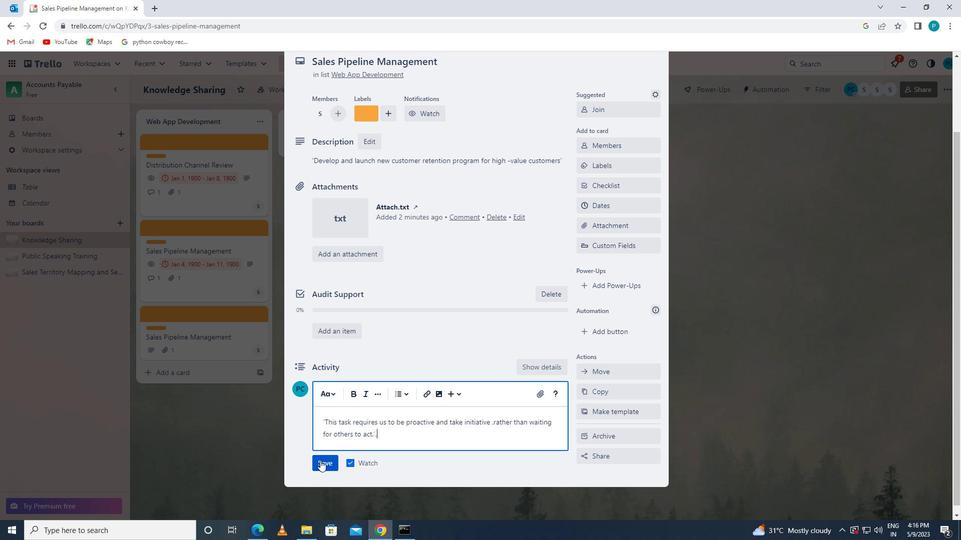 
Action: Mouse moved to (587, 202)
Screenshot: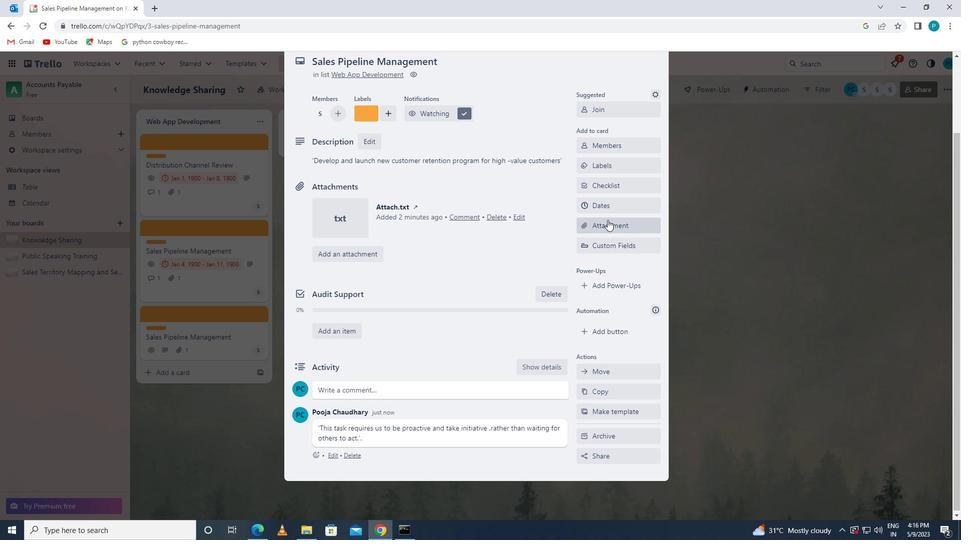 
Action: Mouse pressed left at (587, 202)
Screenshot: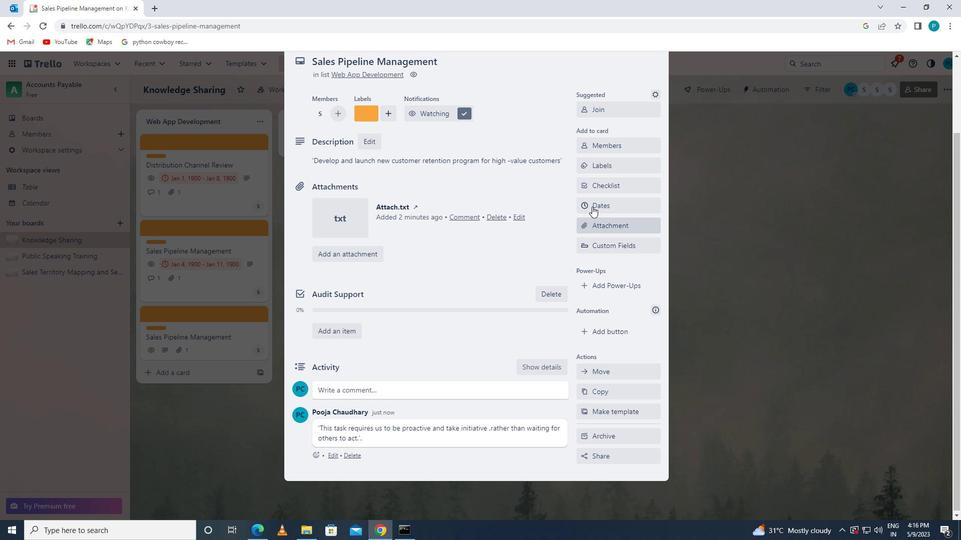 
Action: Mouse moved to (591, 270)
Screenshot: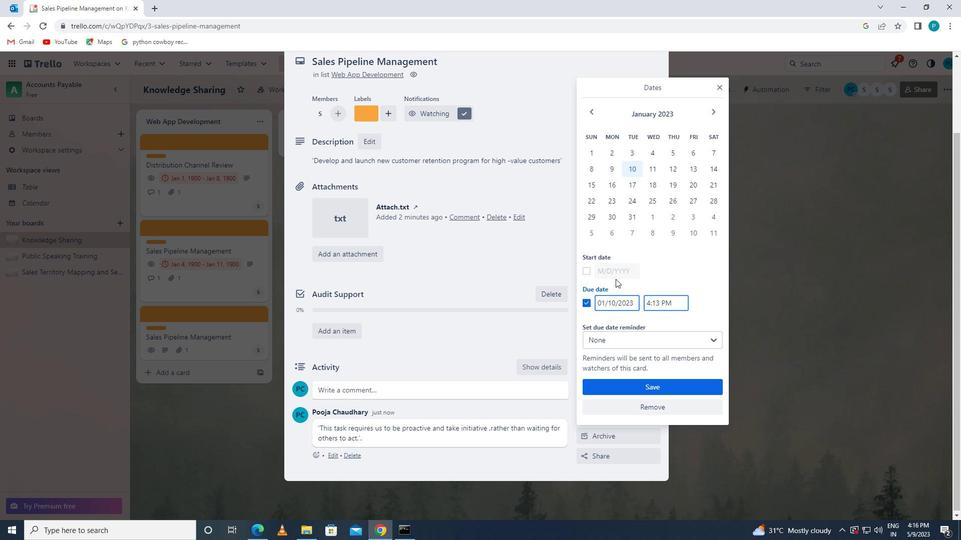 
Action: Mouse pressed left at (591, 270)
Screenshot: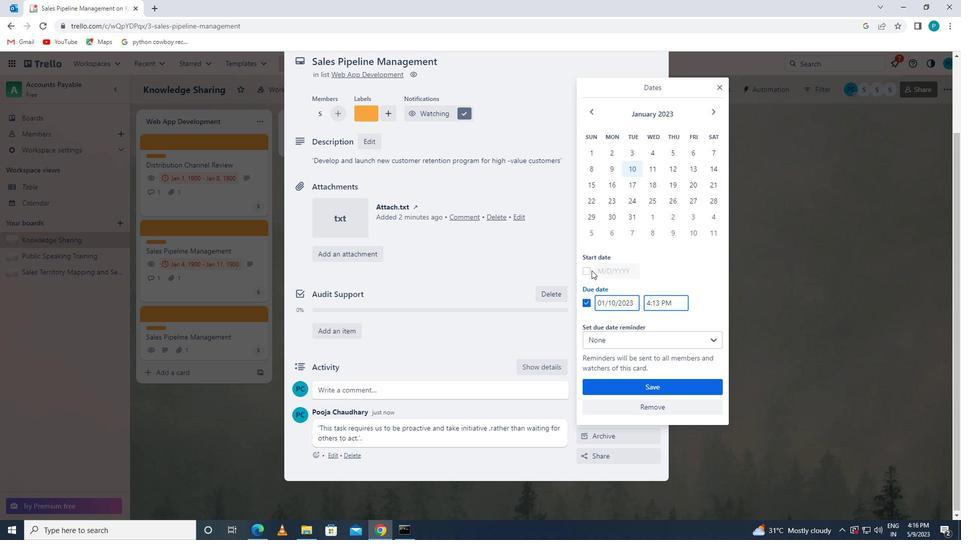 
Action: Mouse moved to (612, 270)
Screenshot: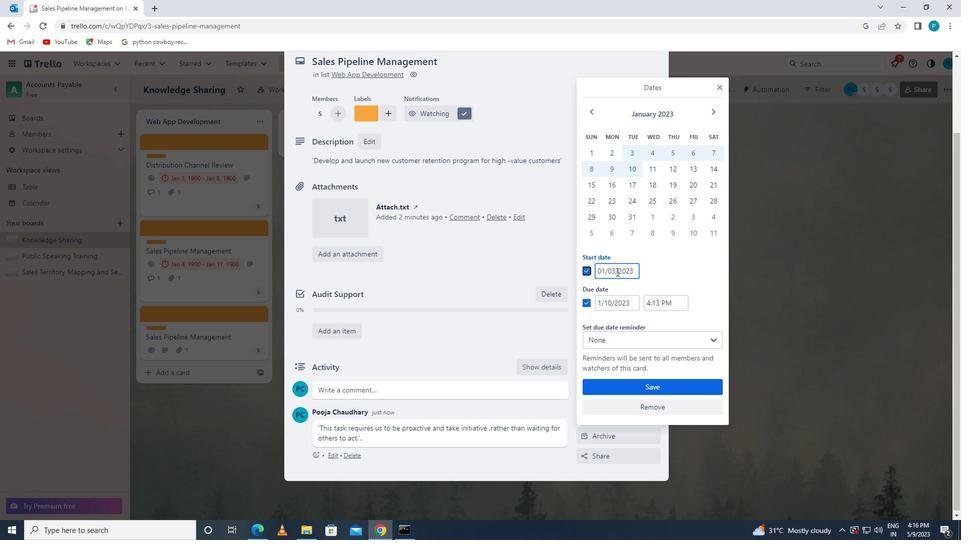 
Action: Mouse pressed left at (612, 270)
Screenshot: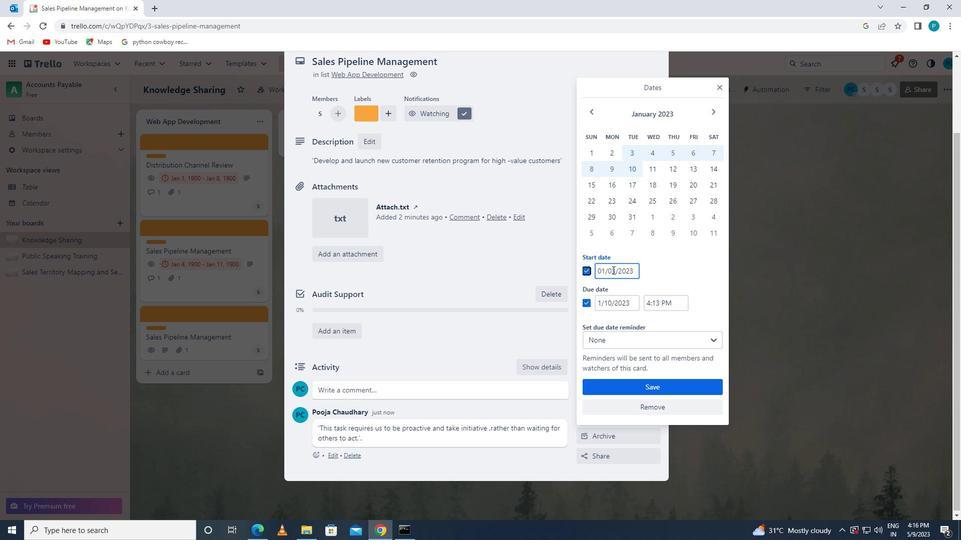 
Action: Mouse moved to (608, 270)
Screenshot: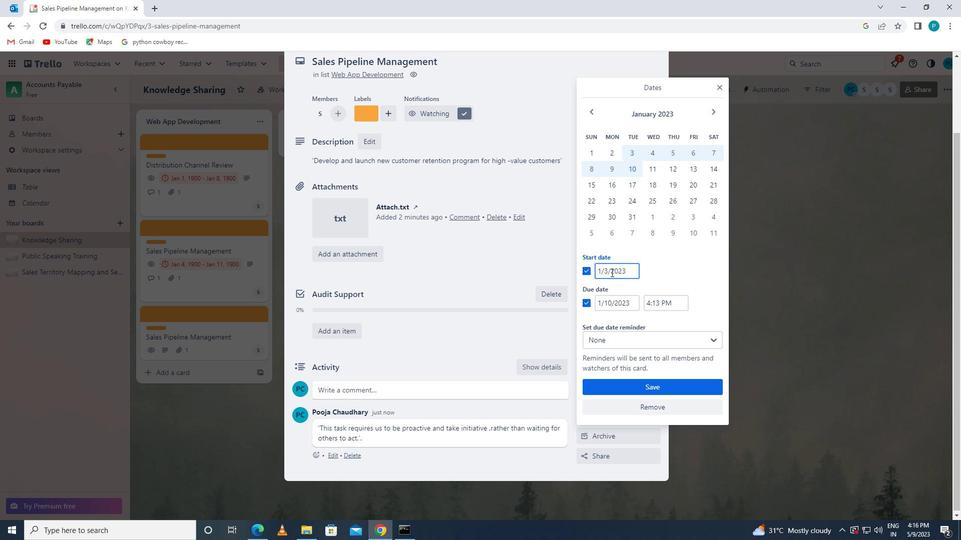 
Action: Mouse pressed left at (608, 270)
Screenshot: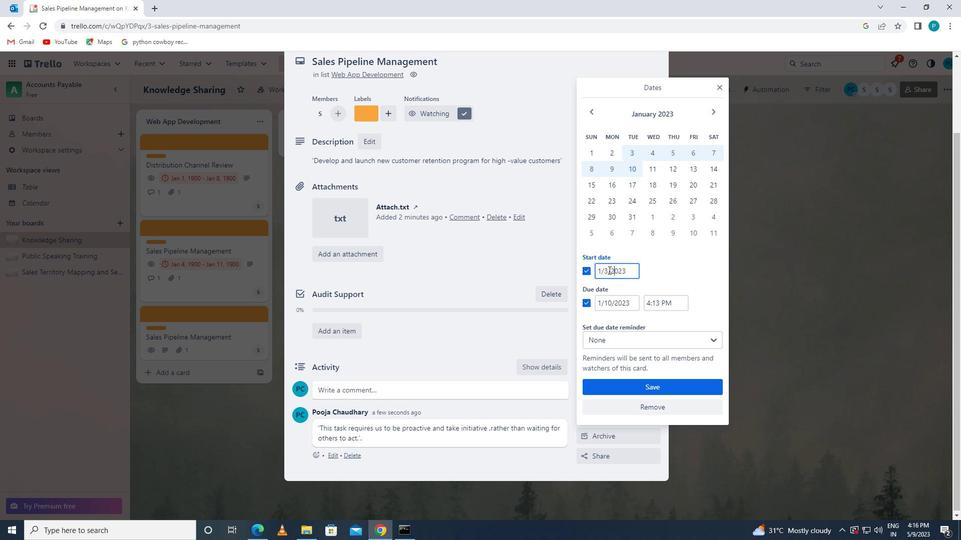 
Action: Key pressed <Key.backspace>7
Screenshot: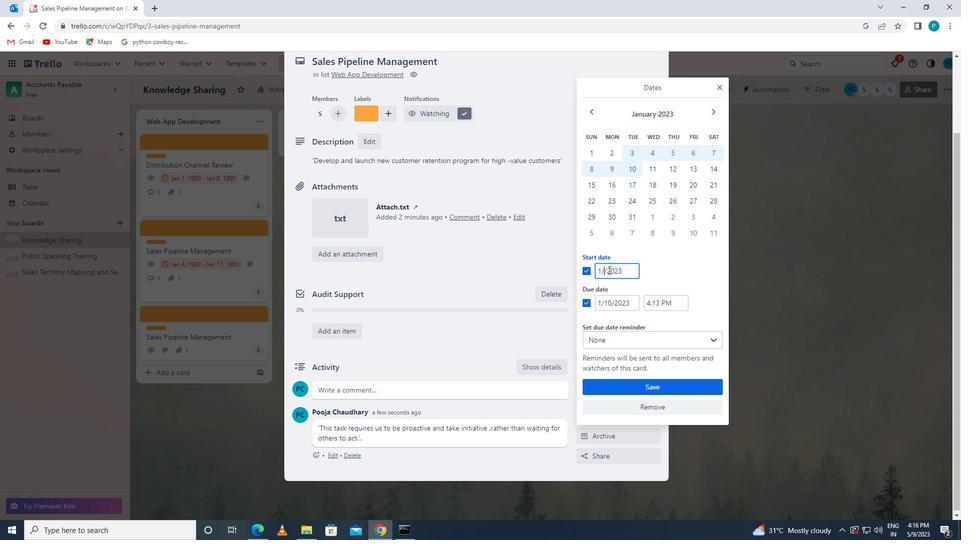 
Action: Mouse moved to (623, 304)
Screenshot: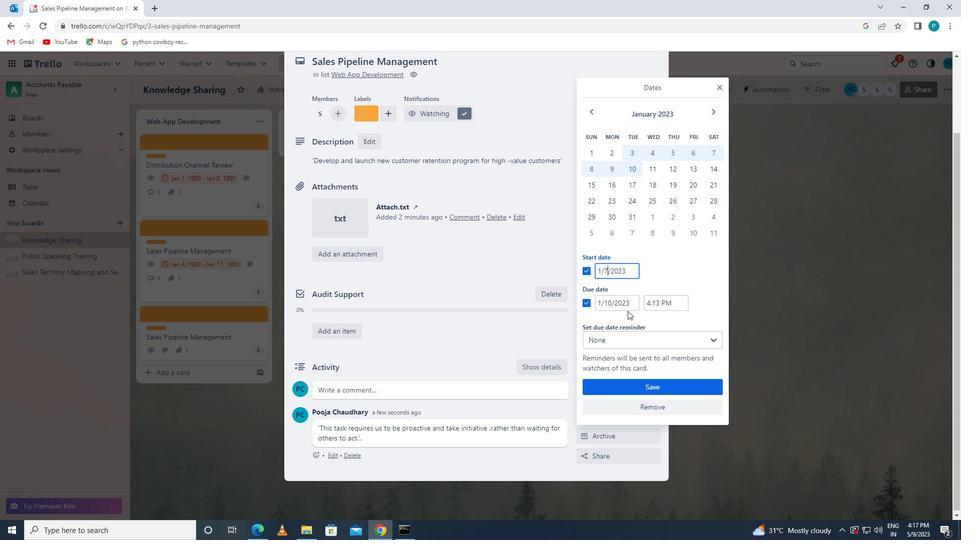 
Action: Mouse pressed left at (623, 304)
Screenshot: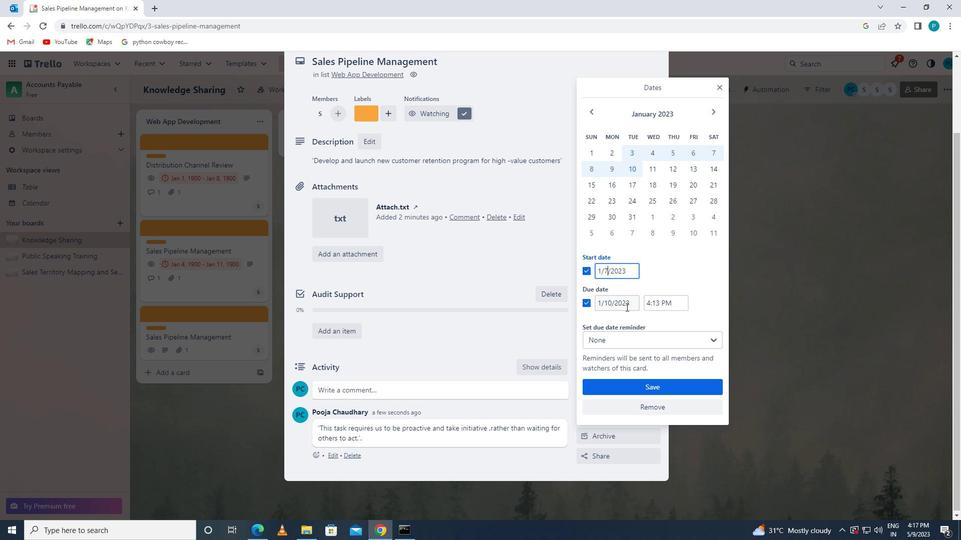 
Action: Mouse moved to (612, 303)
Screenshot: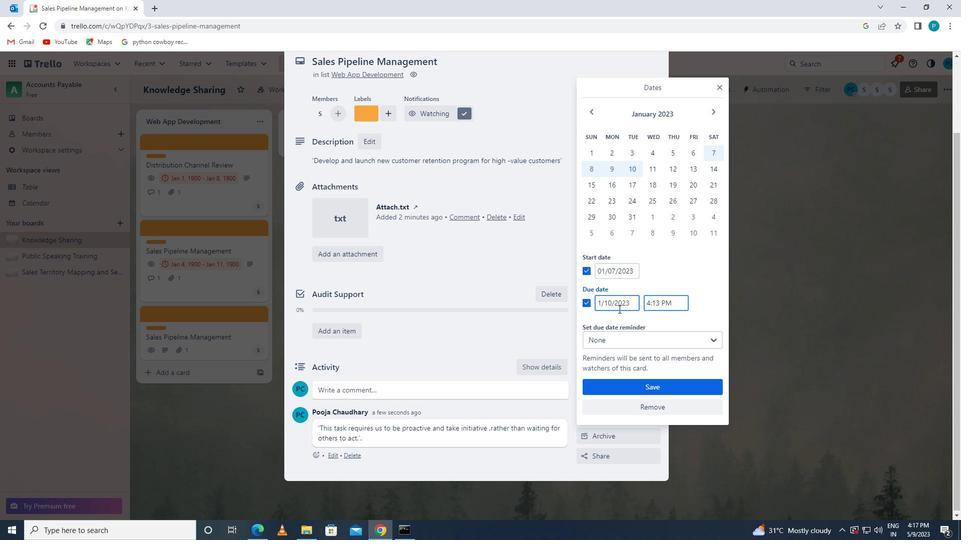 
Action: Mouse pressed left at (612, 303)
Screenshot: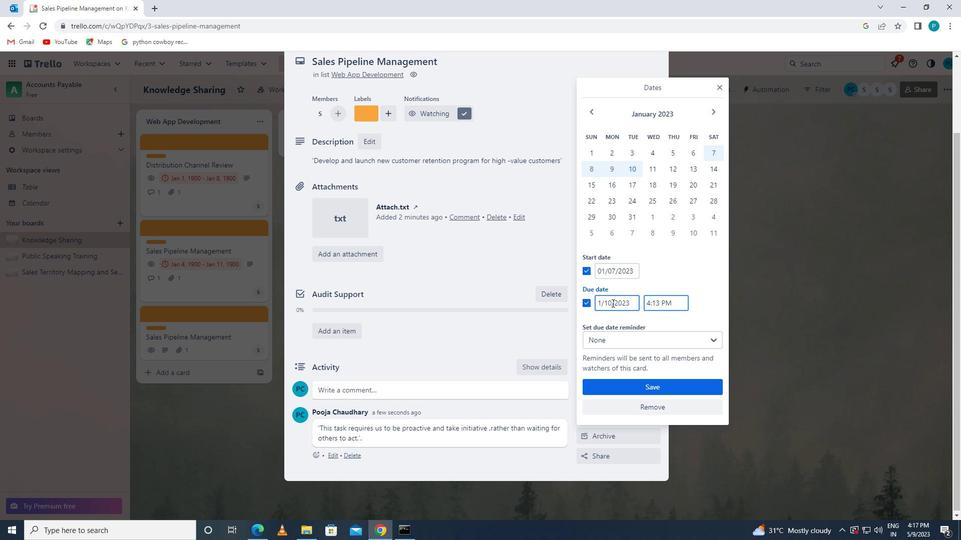 
Action: Key pressed <Key.backspace>4
Screenshot: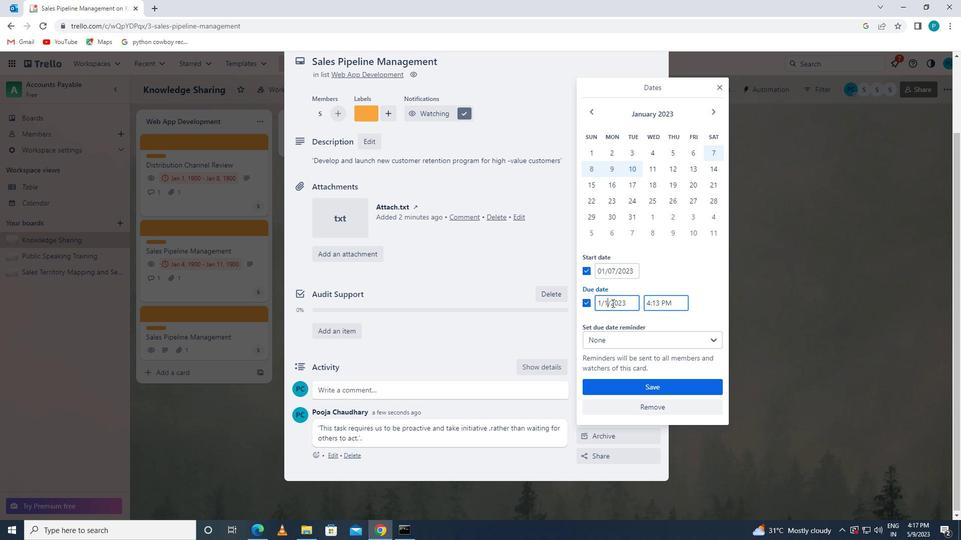 
Action: Mouse moved to (653, 383)
Screenshot: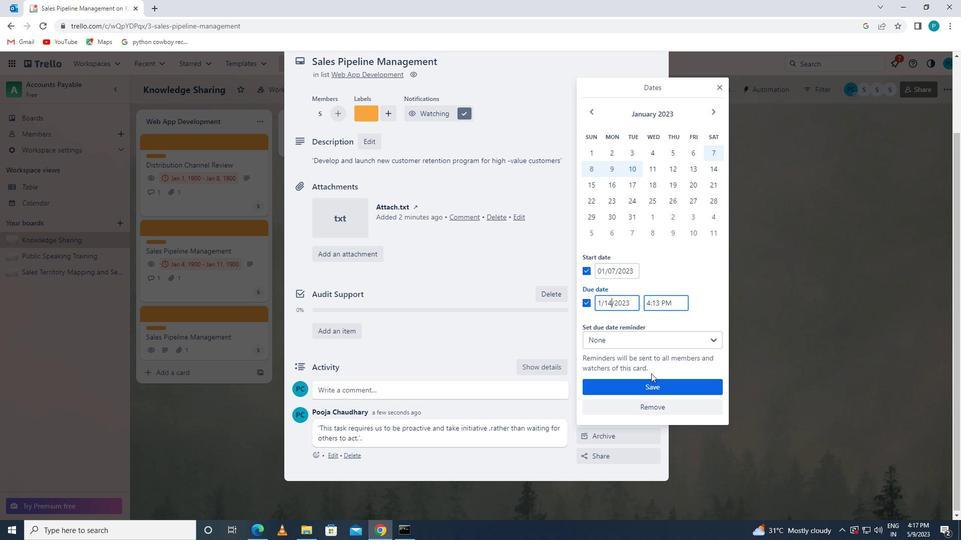 
Action: Mouse pressed left at (653, 383)
Screenshot: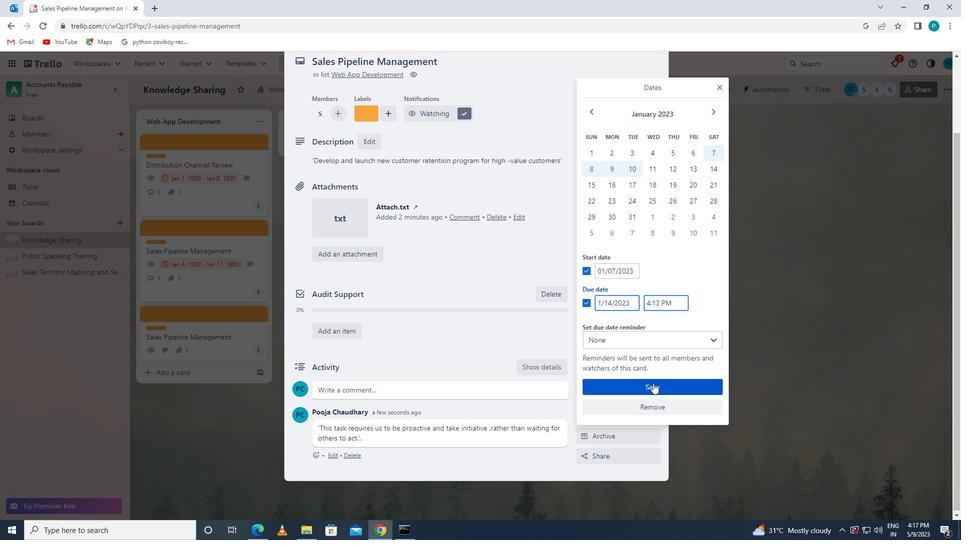 
Action: Mouse moved to (653, 383)
Screenshot: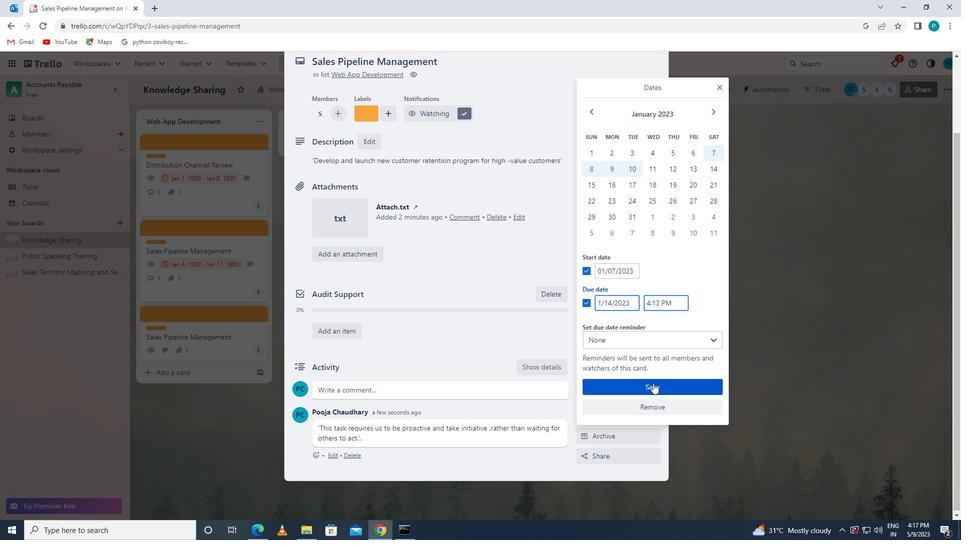 
